 Task: Look for space in Villarrobledo, Spain from 6th June, 2023 to 8th June, 2023 for 2 adults in price range Rs.7000 to Rs.12000. Place can be private room with 1  bedroom having 2 beds and 1 bathroom. Property type can be house, flat, guest house. Amenities needed are: wifi. Booking option can be shelf check-in. Required host language is English.
Action: Mouse moved to (282, 149)
Screenshot: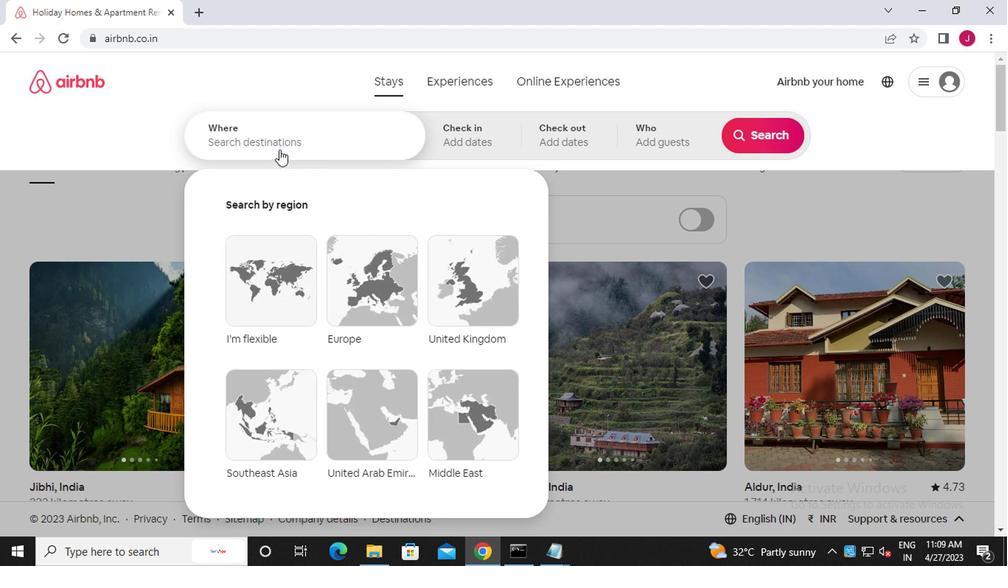 
Action: Mouse pressed left at (282, 149)
Screenshot: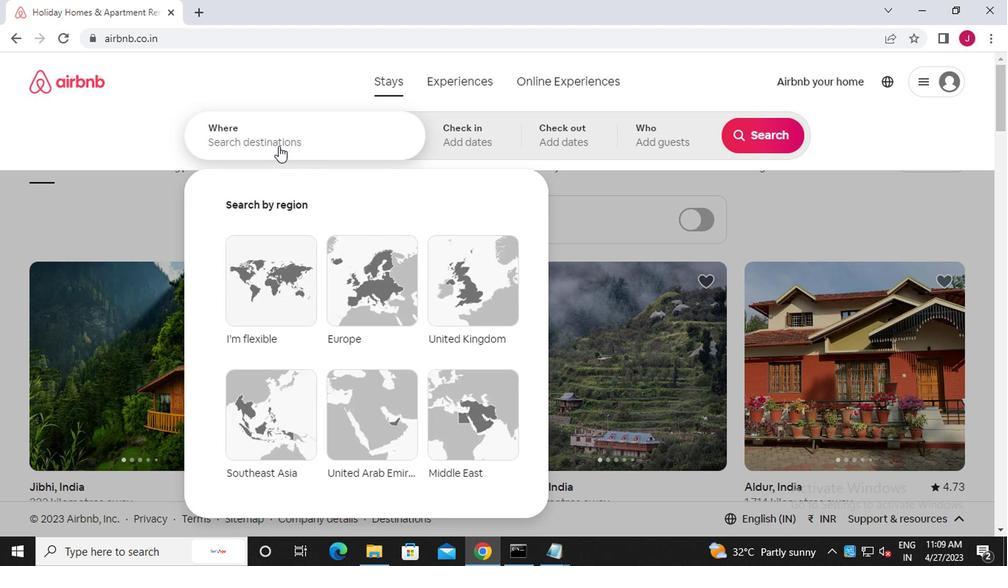 
Action: Key pressed v<Key.caps_lock>illarrobledo,<Key.caps_lock>s<Key.caps_lock>pain
Screenshot: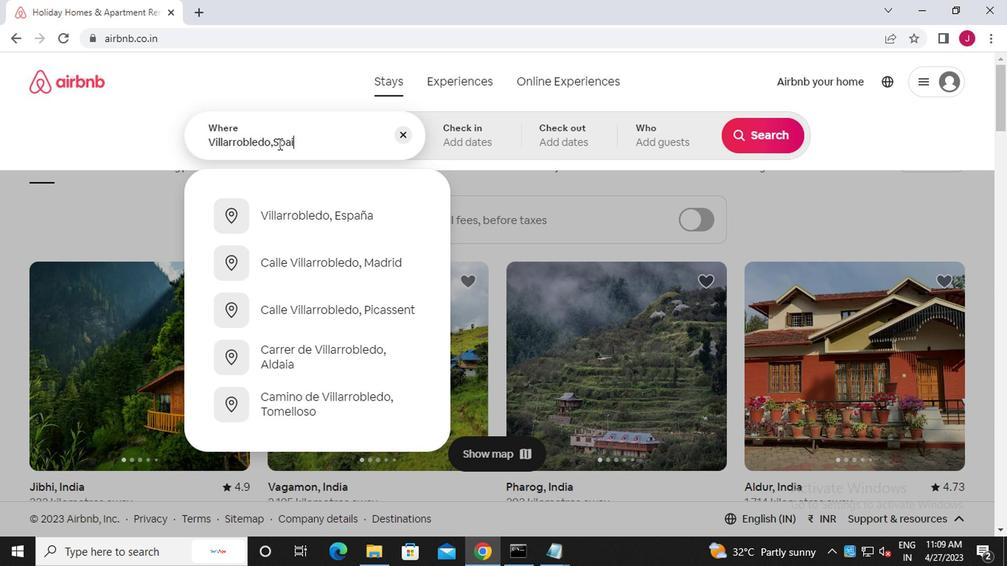
Action: Mouse moved to (489, 143)
Screenshot: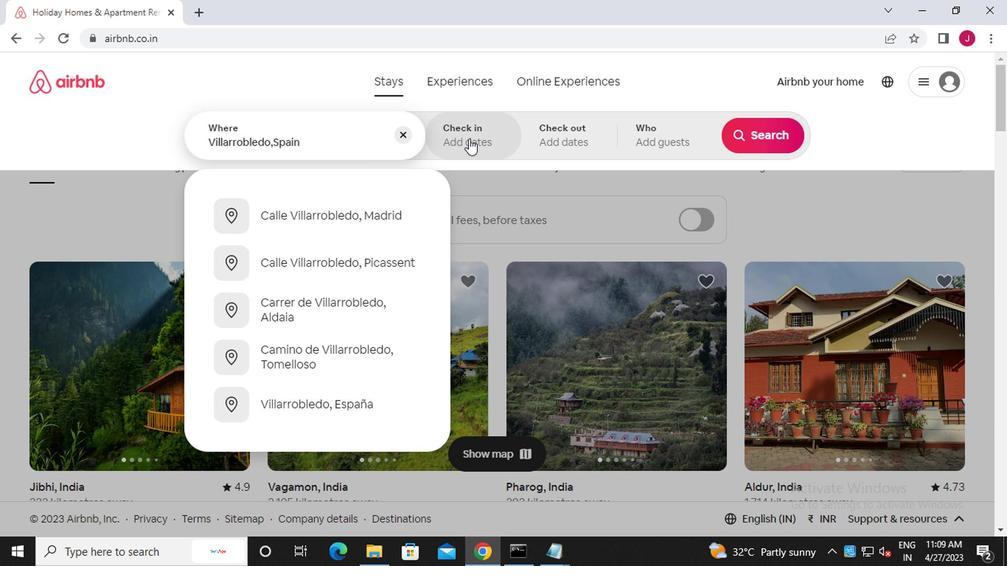 
Action: Mouse pressed left at (489, 143)
Screenshot: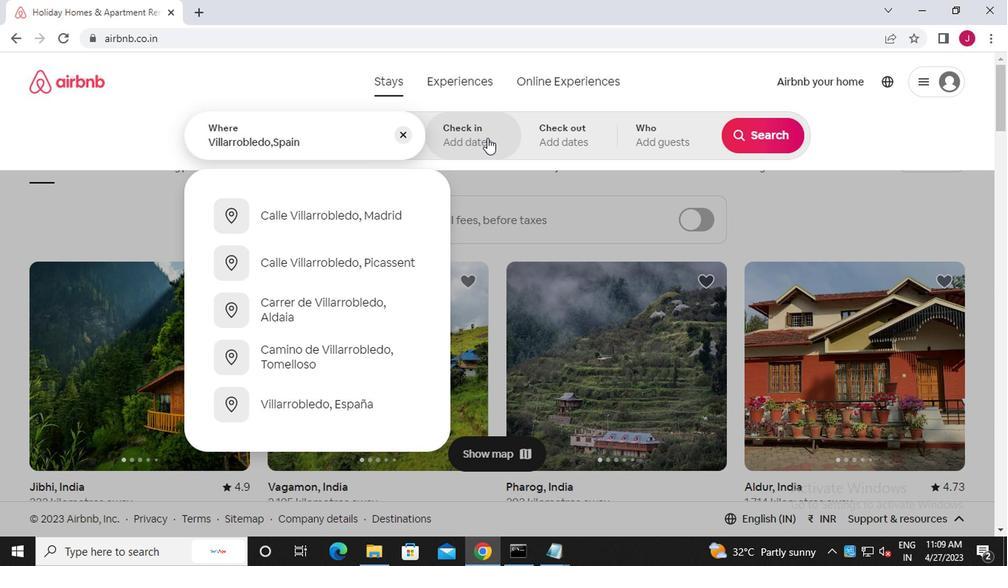 
Action: Mouse moved to (747, 260)
Screenshot: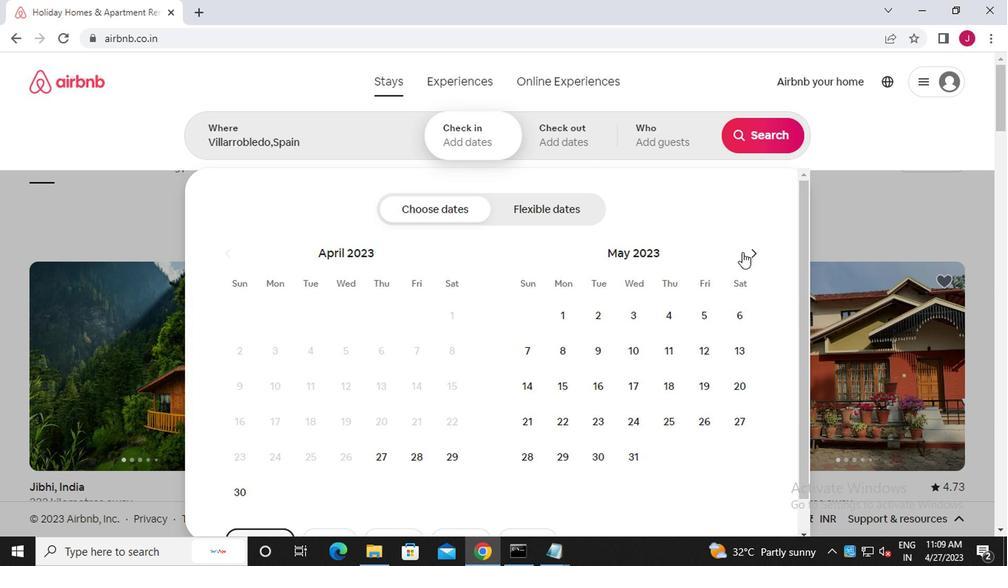 
Action: Mouse pressed left at (747, 260)
Screenshot: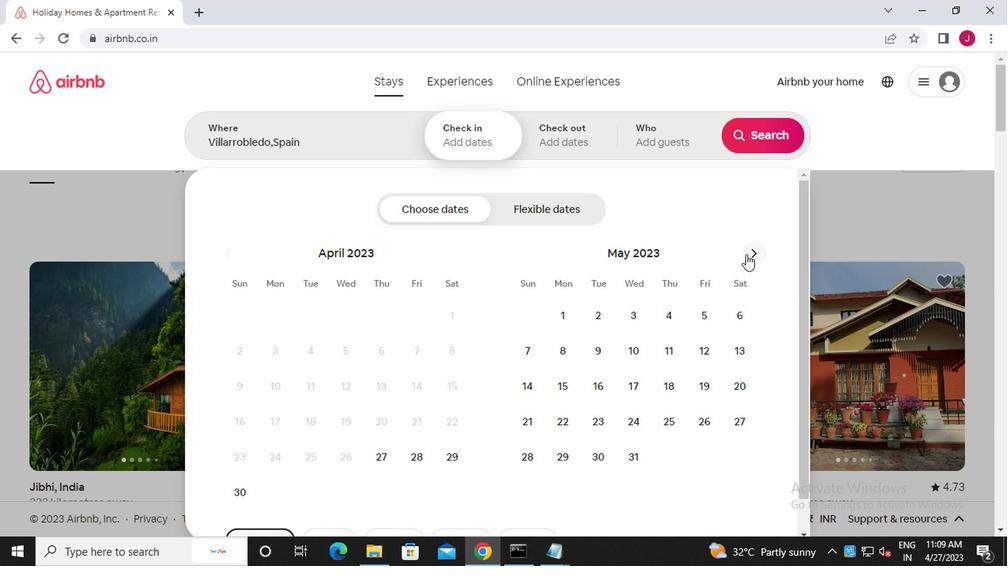 
Action: Mouse moved to (597, 359)
Screenshot: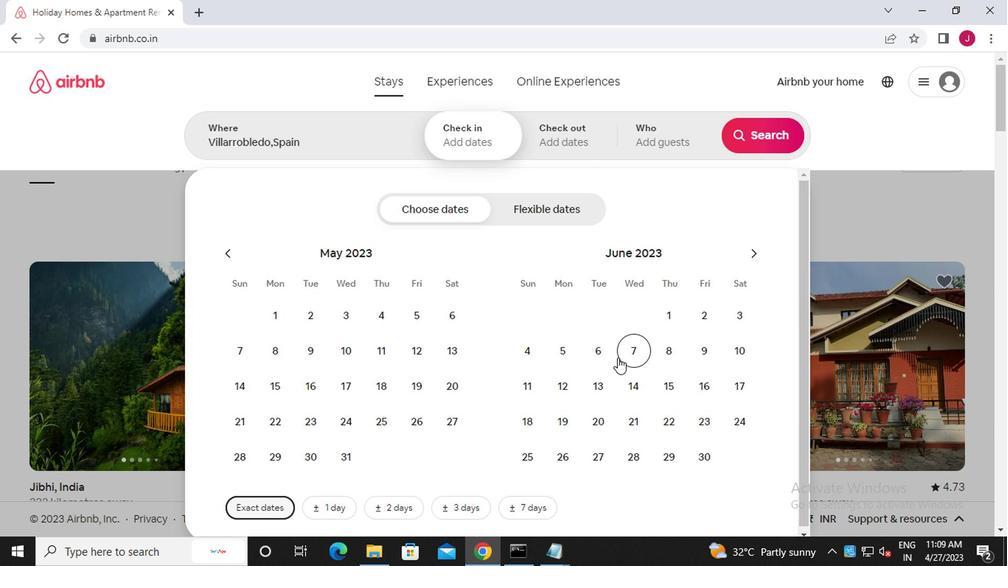 
Action: Mouse pressed left at (597, 359)
Screenshot: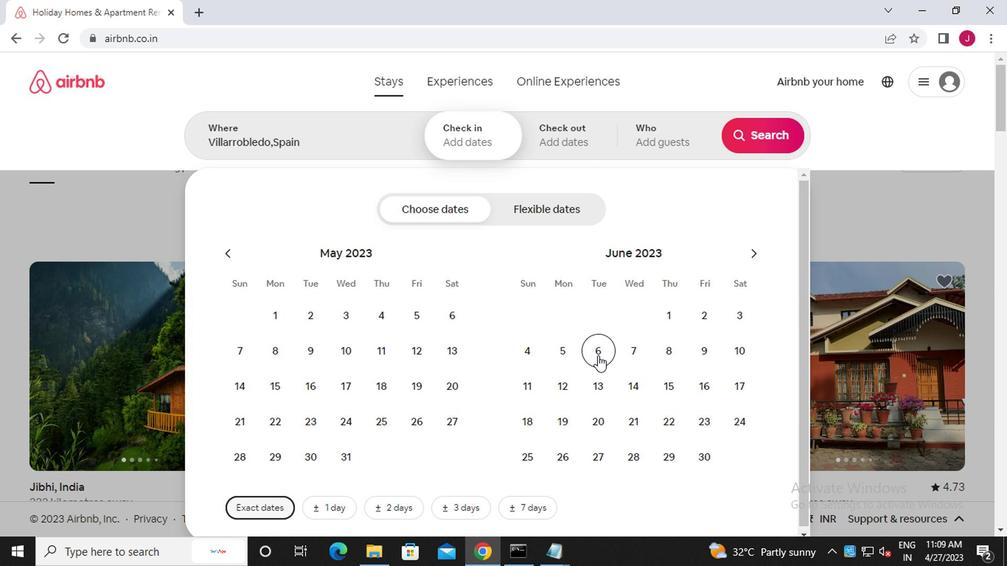 
Action: Mouse moved to (656, 356)
Screenshot: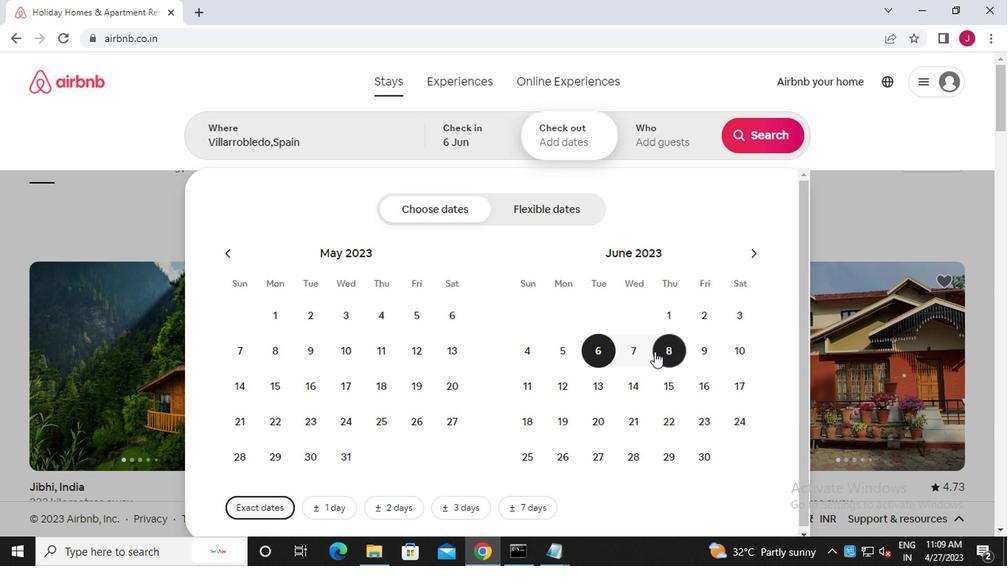 
Action: Mouse pressed left at (656, 356)
Screenshot: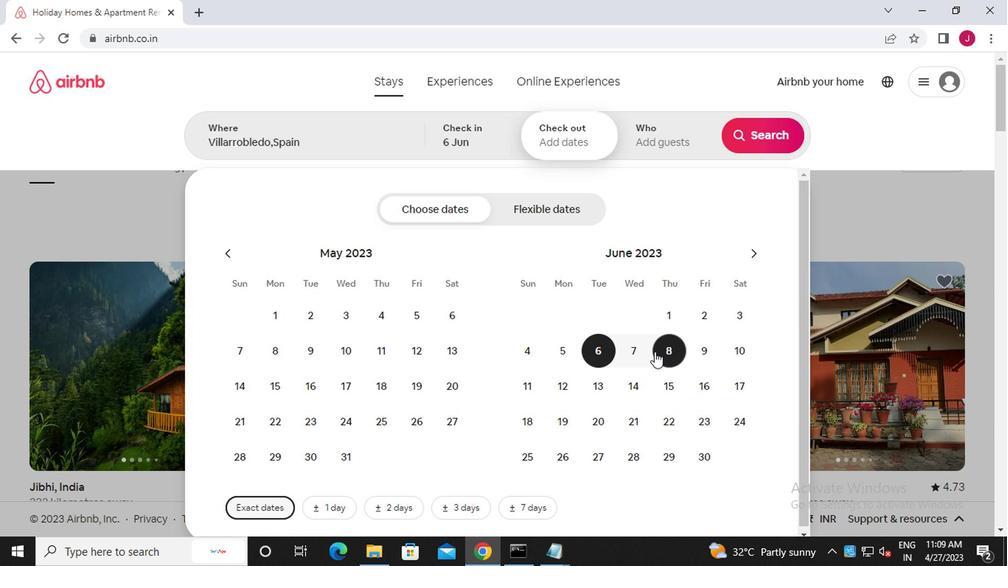
Action: Mouse moved to (666, 139)
Screenshot: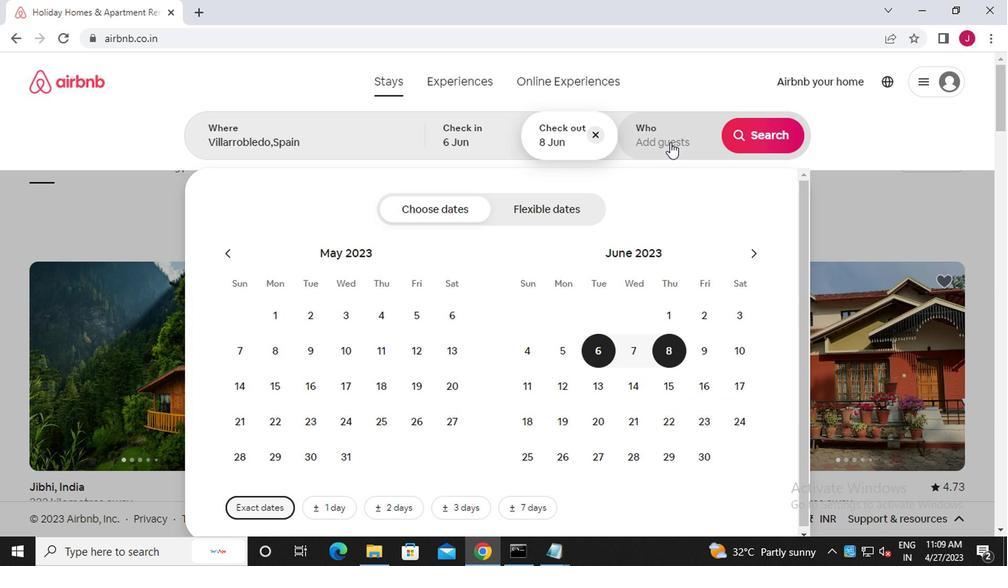 
Action: Mouse pressed left at (666, 139)
Screenshot: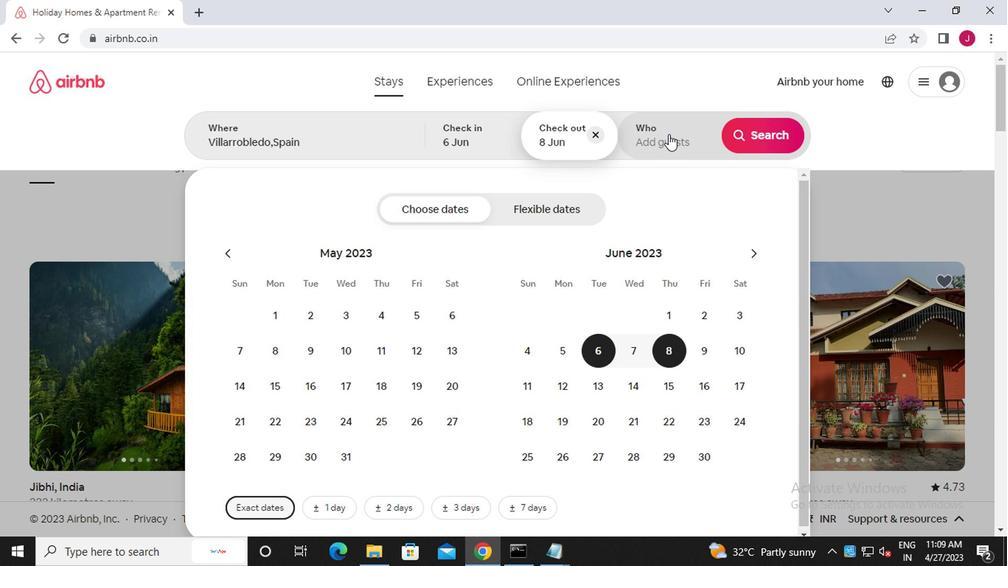 
Action: Mouse moved to (763, 217)
Screenshot: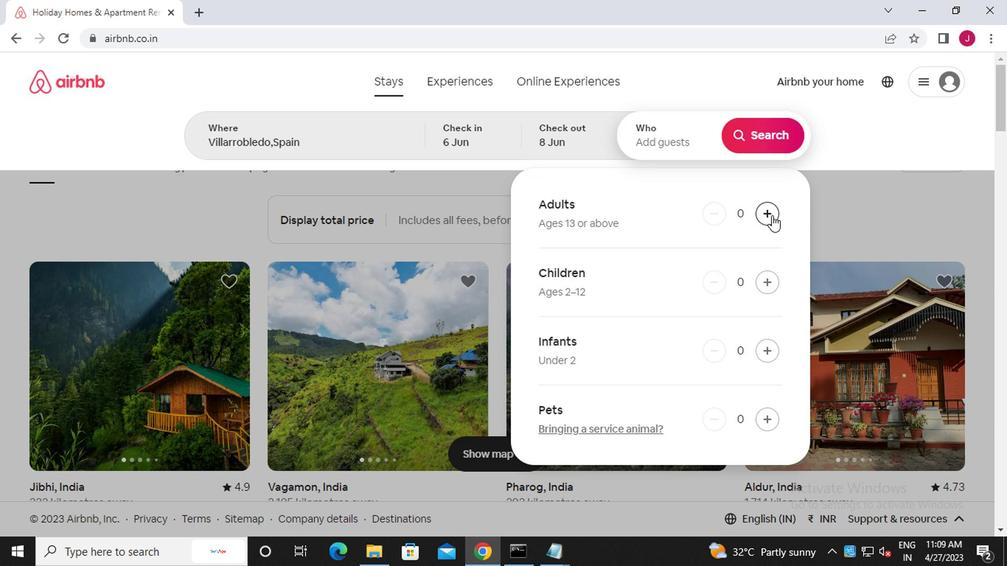 
Action: Mouse pressed left at (763, 217)
Screenshot: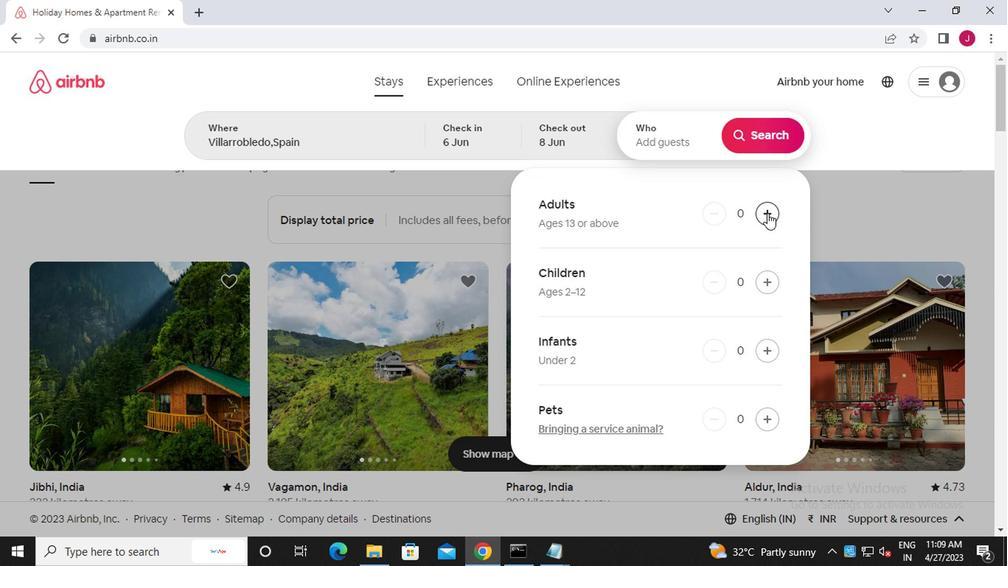 
Action: Mouse pressed left at (763, 217)
Screenshot: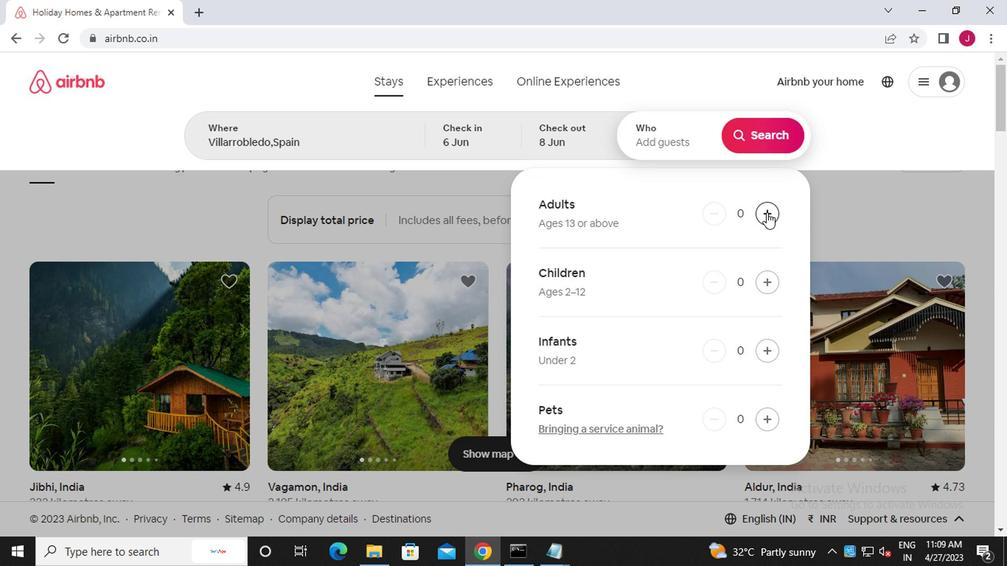 
Action: Mouse moved to (775, 140)
Screenshot: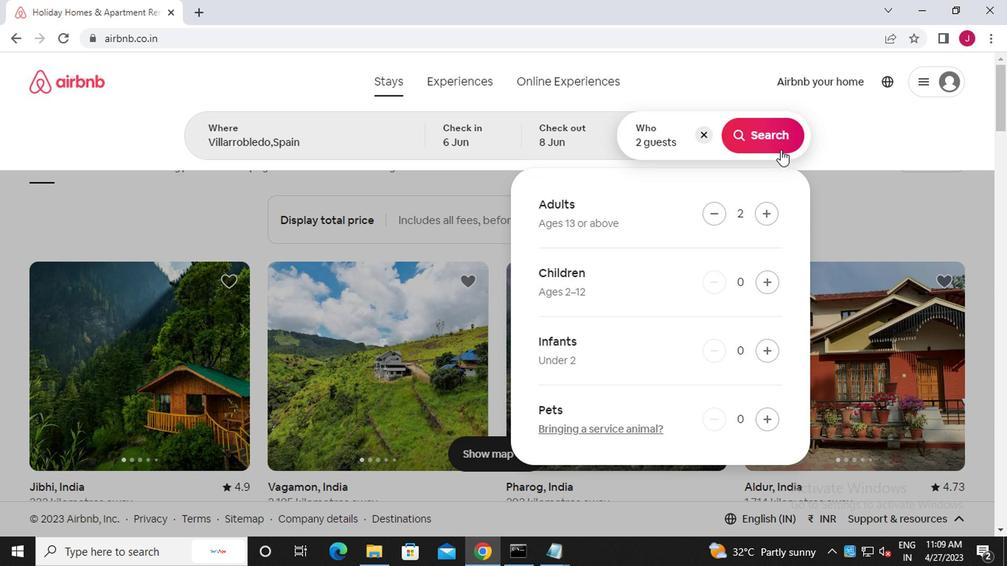 
Action: Mouse pressed left at (775, 140)
Screenshot: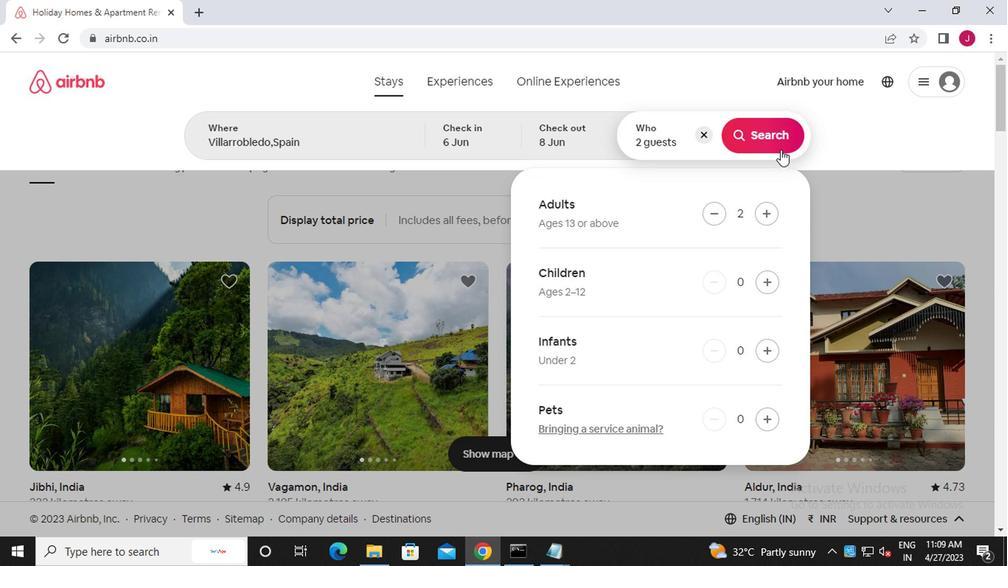 
Action: Mouse moved to (959, 150)
Screenshot: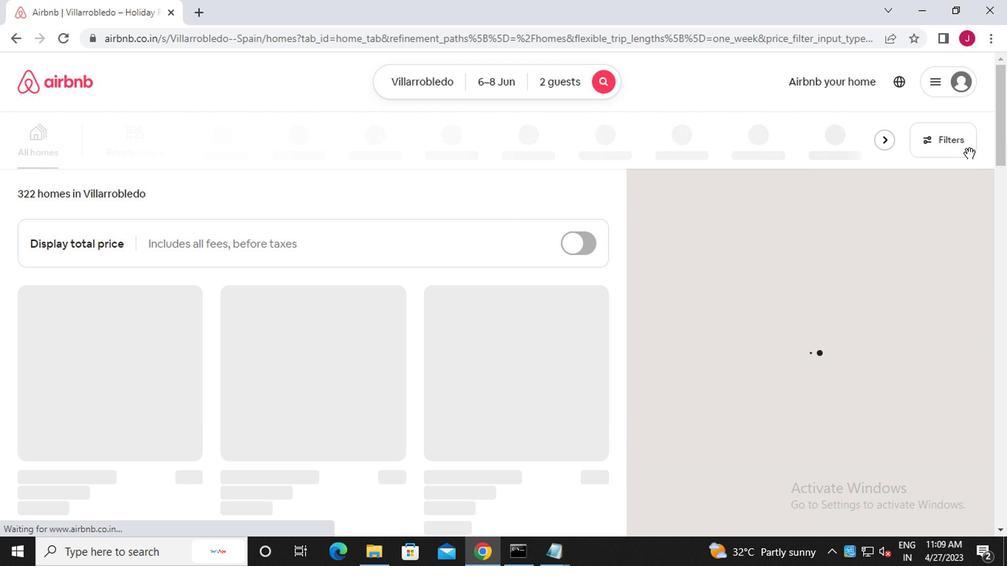
Action: Mouse pressed left at (959, 150)
Screenshot: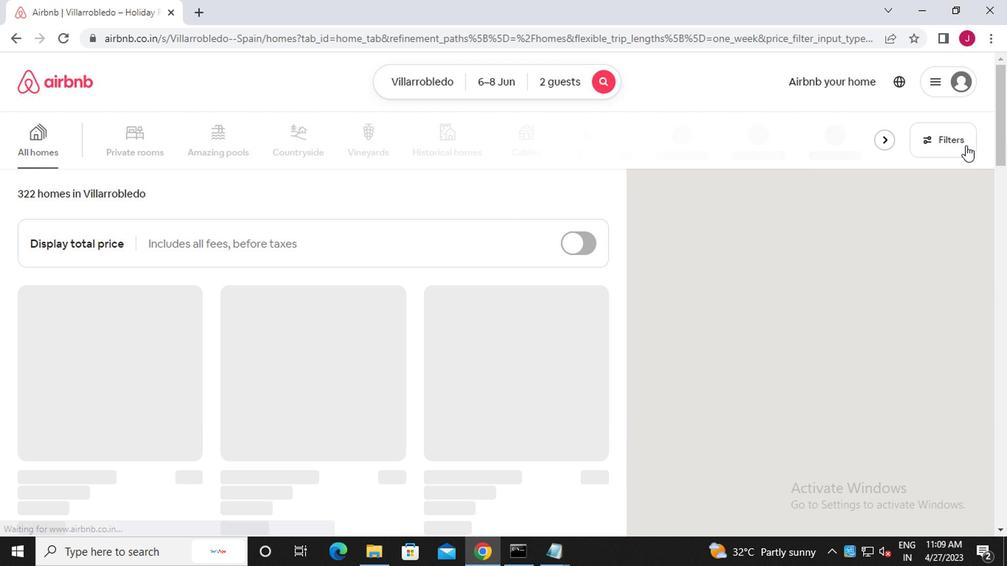 
Action: Mouse moved to (335, 330)
Screenshot: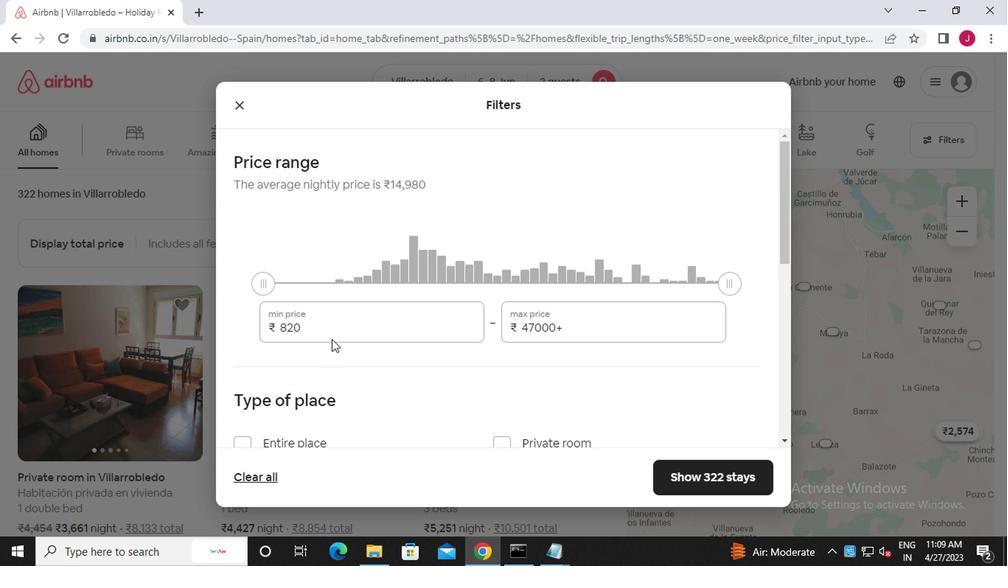 
Action: Mouse pressed left at (335, 330)
Screenshot: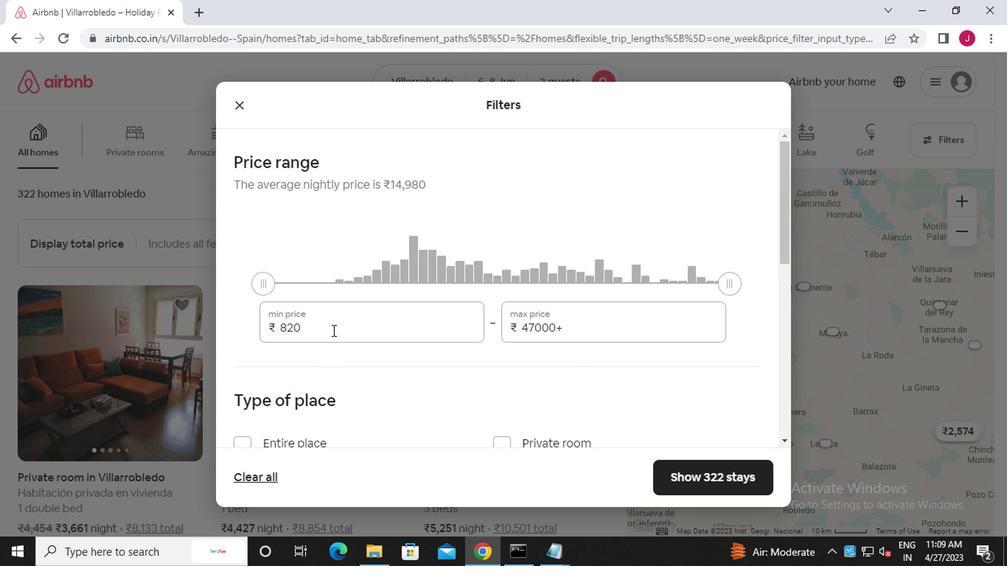 
Action: Mouse moved to (334, 330)
Screenshot: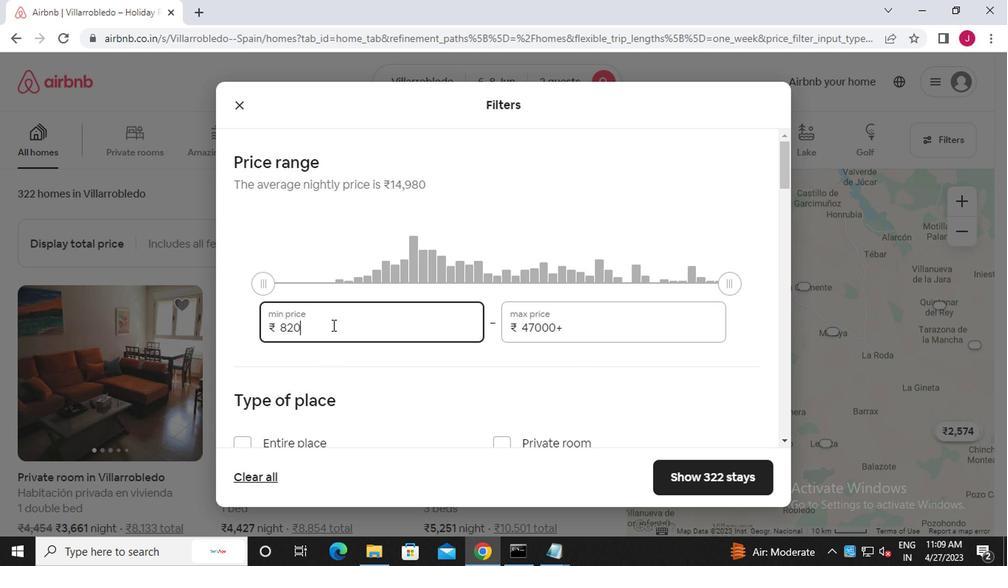 
Action: Key pressed <Key.backspace><Key.backspace><Key.backspace><<103>><<96>><<96>><<96>>
Screenshot: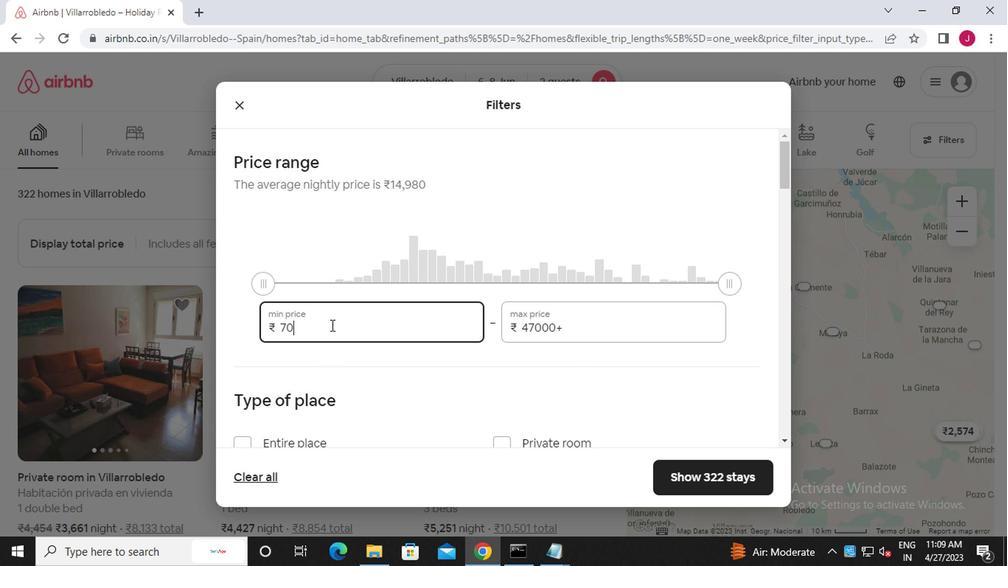 
Action: Mouse moved to (654, 323)
Screenshot: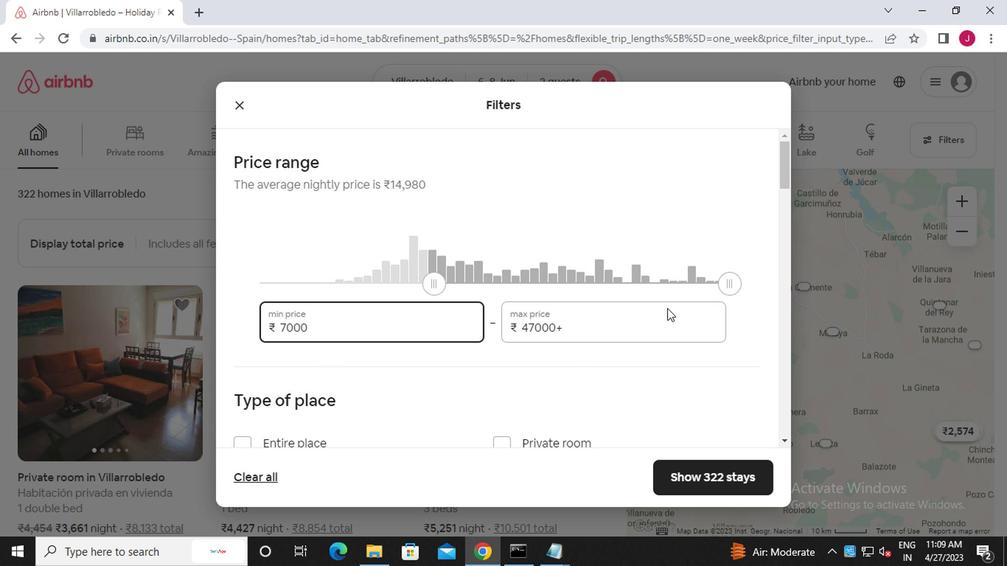 
Action: Mouse pressed left at (654, 323)
Screenshot: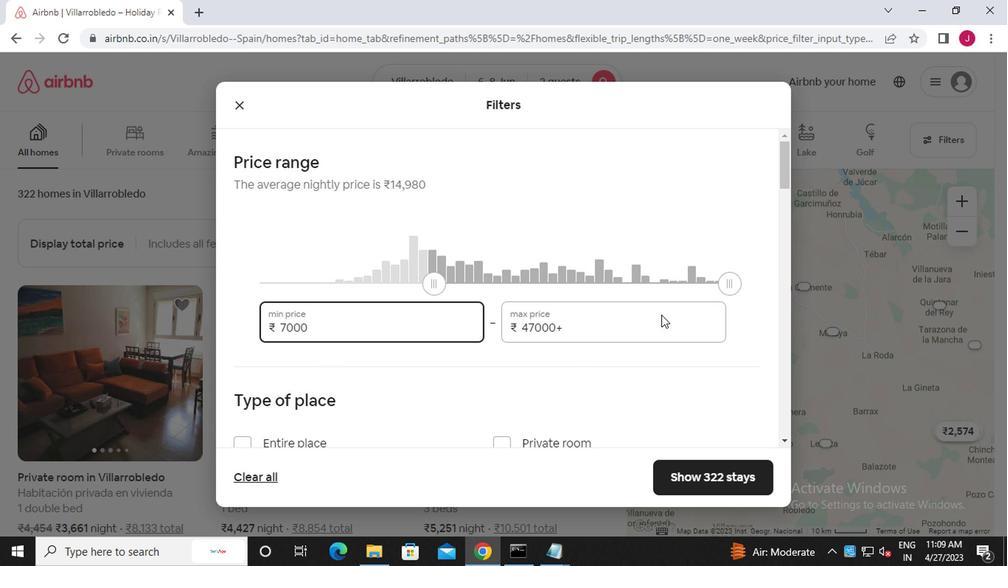 
Action: Mouse moved to (654, 323)
Screenshot: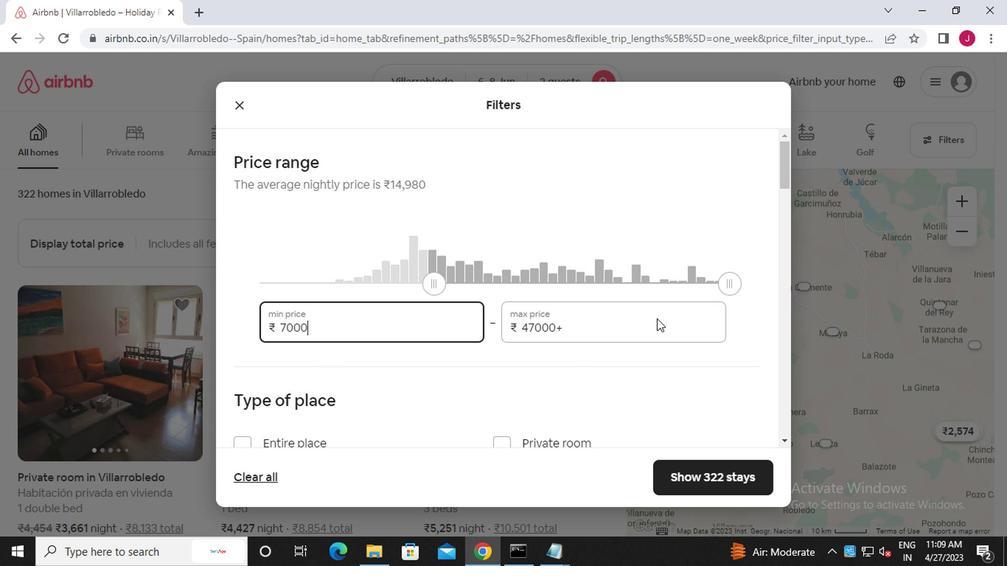 
Action: Key pressed <Key.backspace><Key.backspace><Key.backspace><Key.backspace><Key.backspace><Key.backspace><Key.backspace><Key.backspace><Key.backspace><Key.backspace><Key.backspace><<97>><<98>><<96>><<96>><<96>>
Screenshot: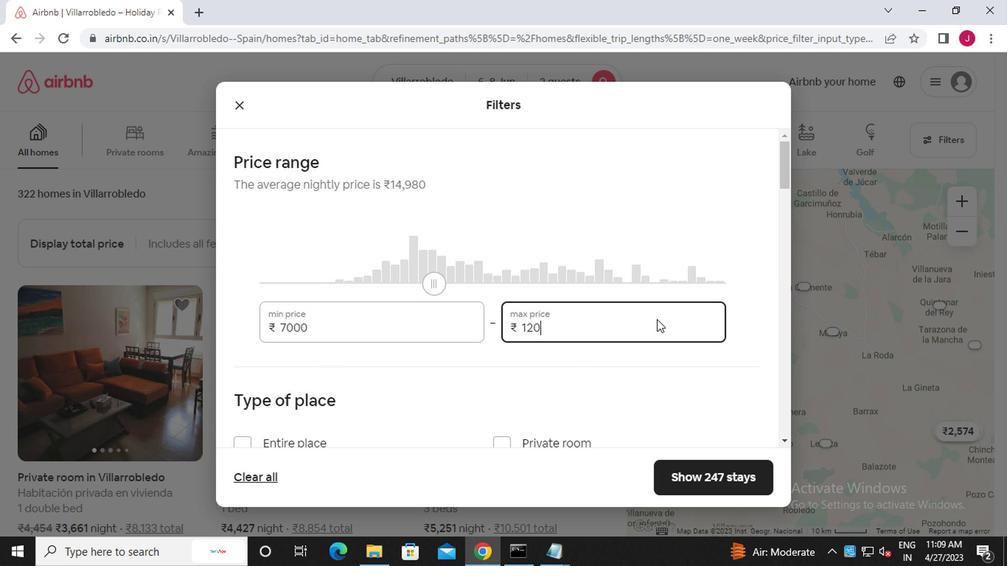
Action: Mouse scrolled (654, 323) with delta (0, 0)
Screenshot: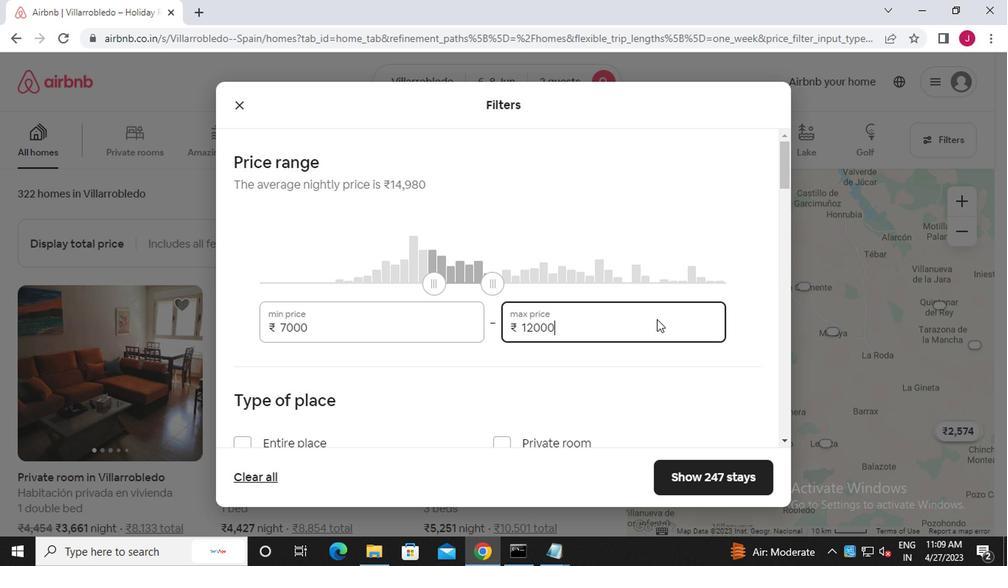 
Action: Mouse scrolled (654, 323) with delta (0, 0)
Screenshot: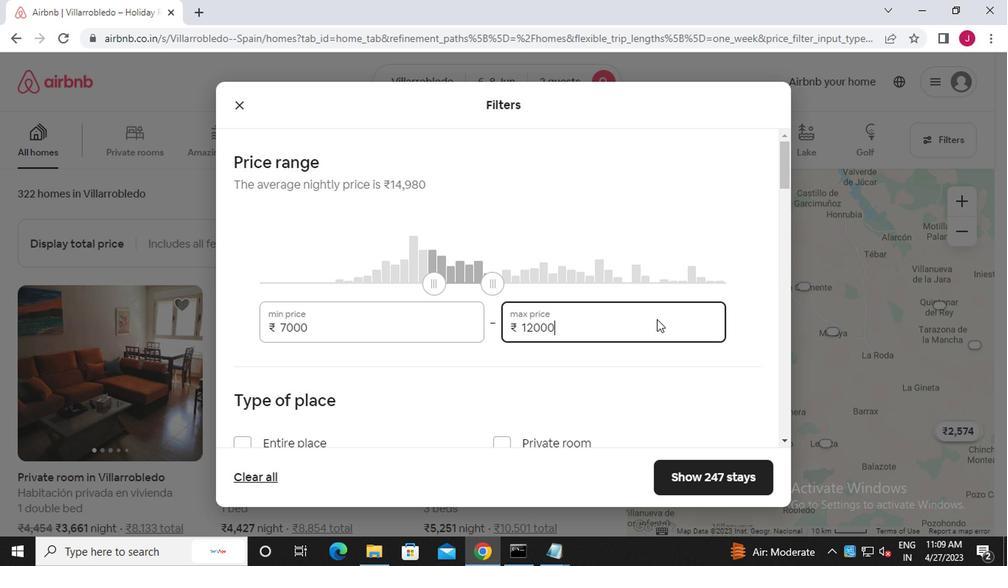 
Action: Mouse scrolled (654, 323) with delta (0, 0)
Screenshot: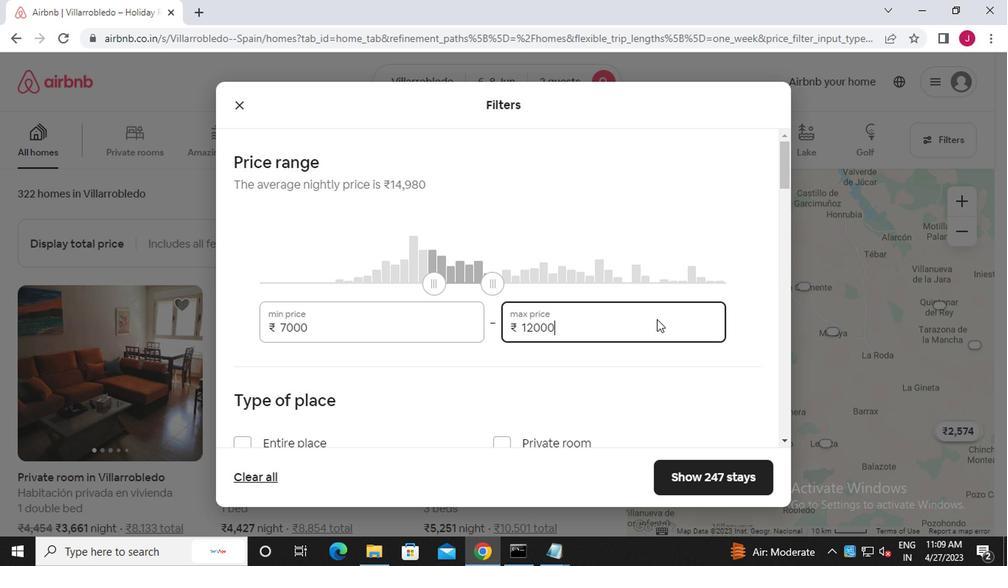 
Action: Mouse moved to (507, 228)
Screenshot: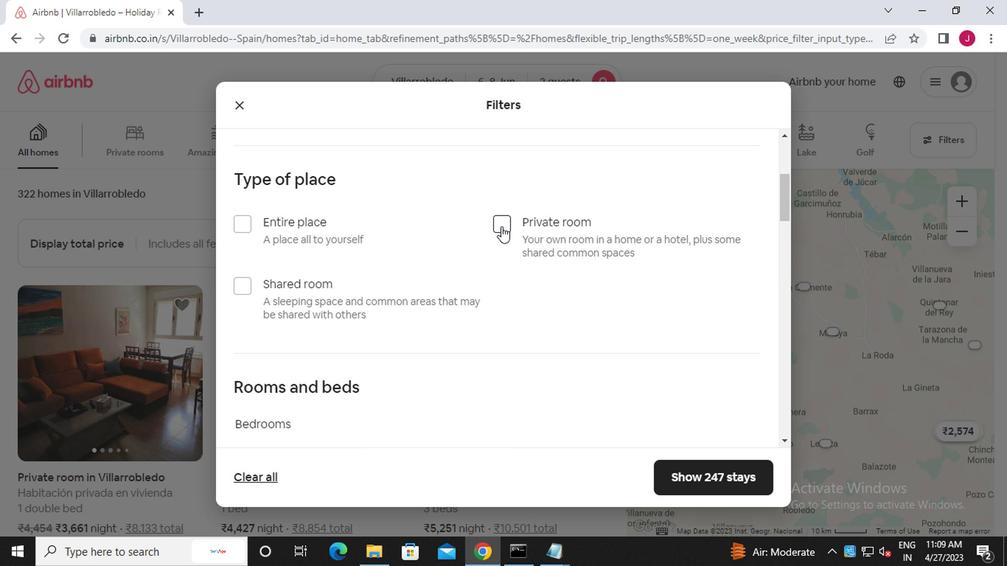 
Action: Mouse pressed left at (507, 228)
Screenshot: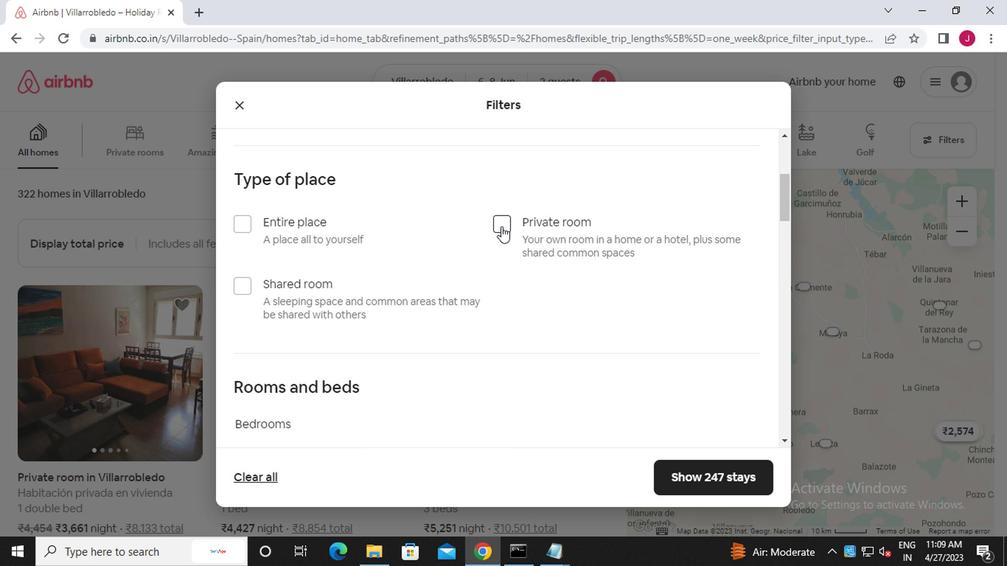 
Action: Mouse moved to (438, 274)
Screenshot: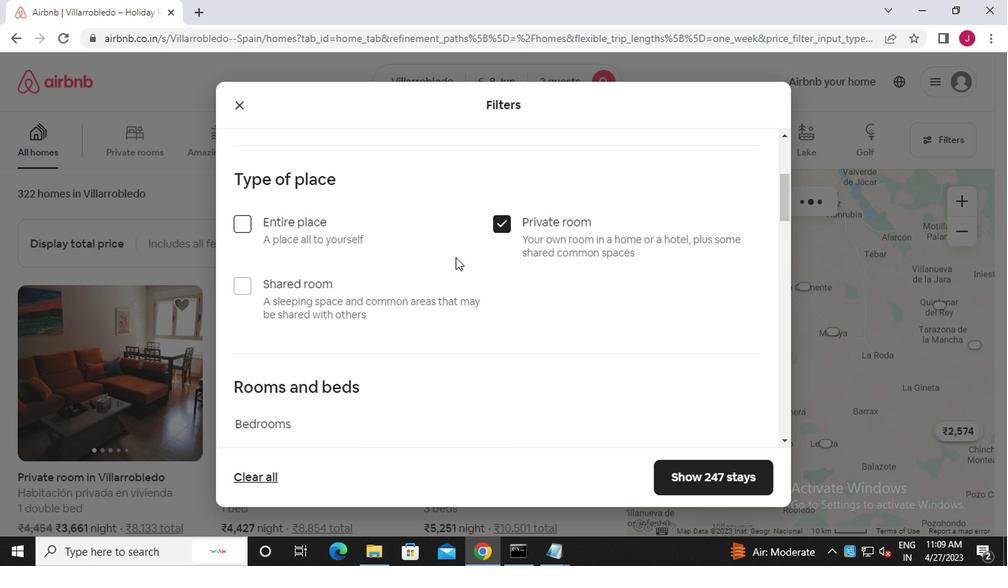 
Action: Mouse scrolled (438, 273) with delta (0, -1)
Screenshot: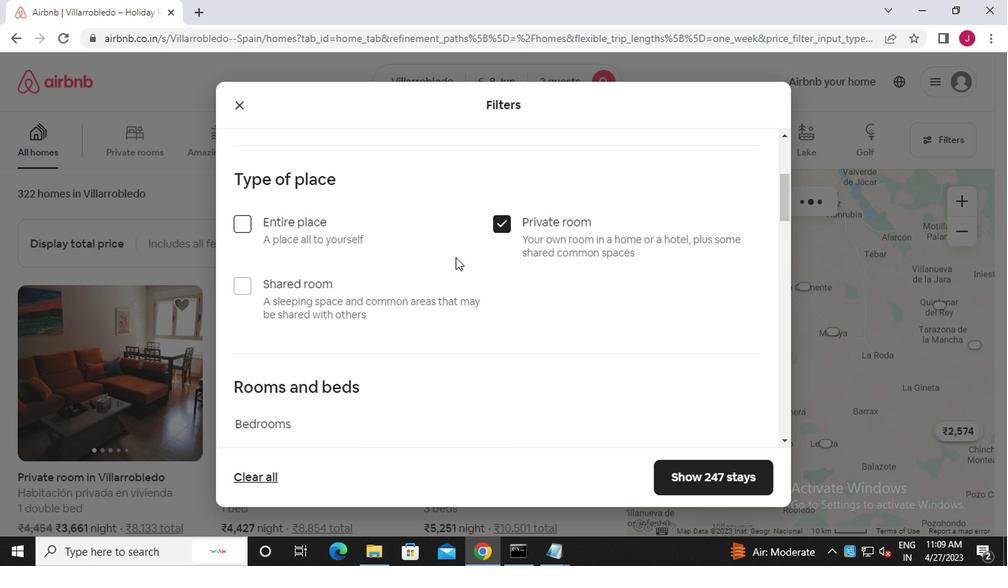 
Action: Mouse scrolled (438, 273) with delta (0, -1)
Screenshot: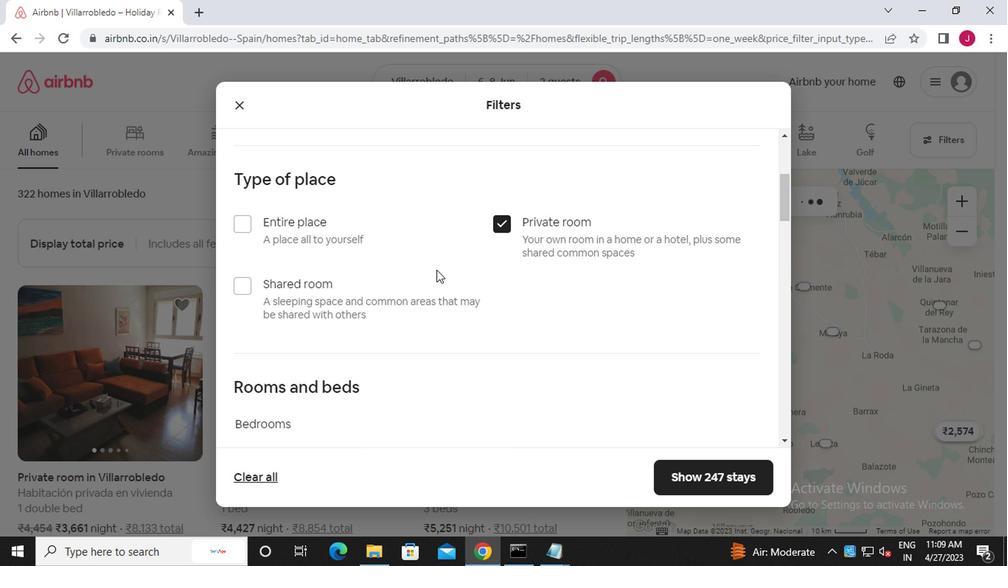 
Action: Mouse scrolled (438, 273) with delta (0, -1)
Screenshot: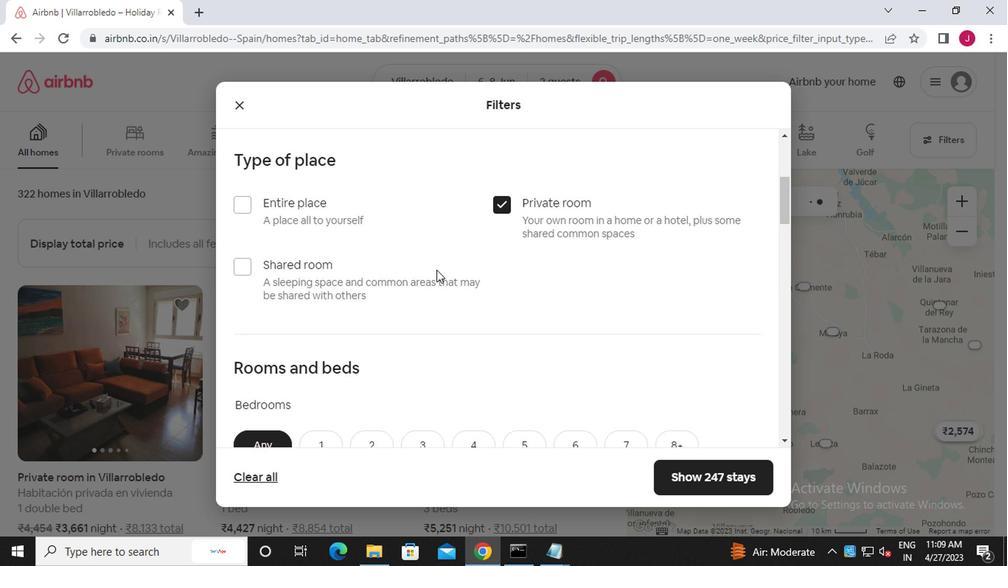 
Action: Mouse moved to (338, 250)
Screenshot: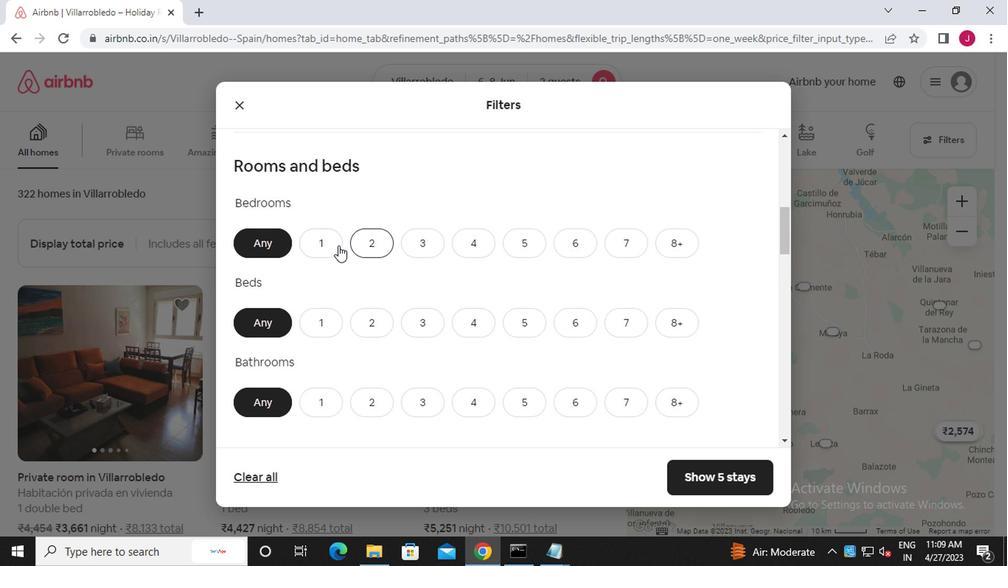 
Action: Mouse pressed left at (338, 250)
Screenshot: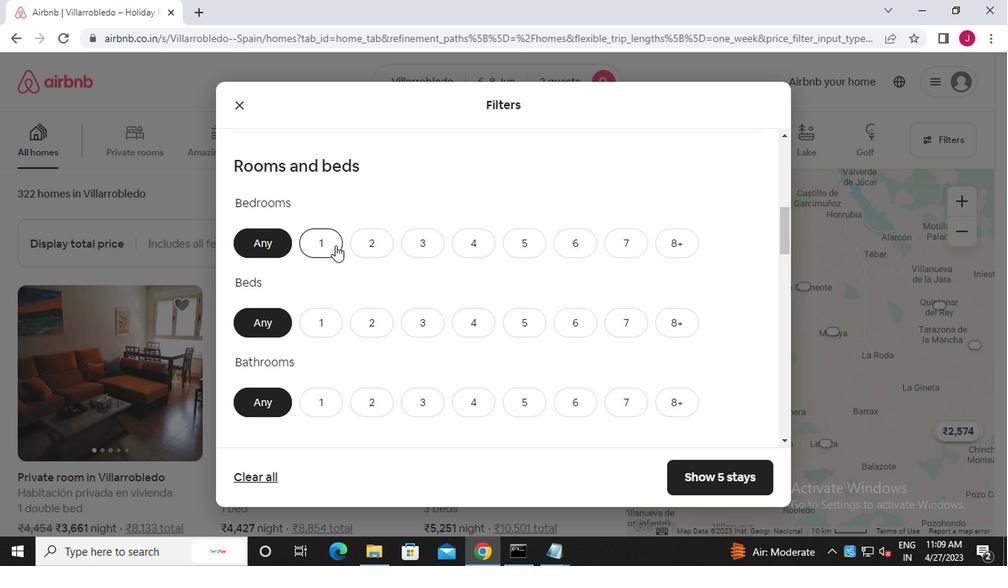 
Action: Mouse moved to (375, 335)
Screenshot: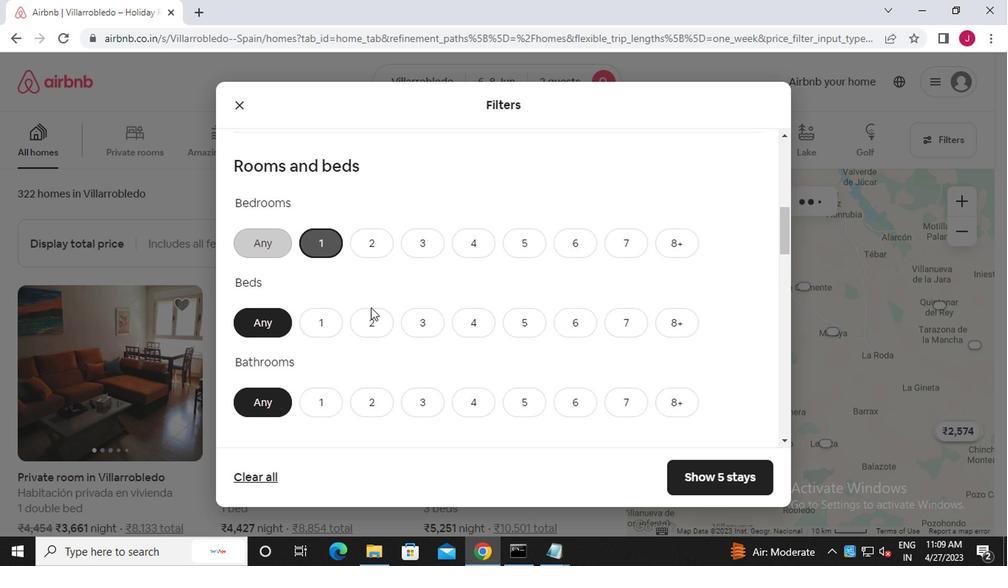 
Action: Mouse pressed left at (375, 335)
Screenshot: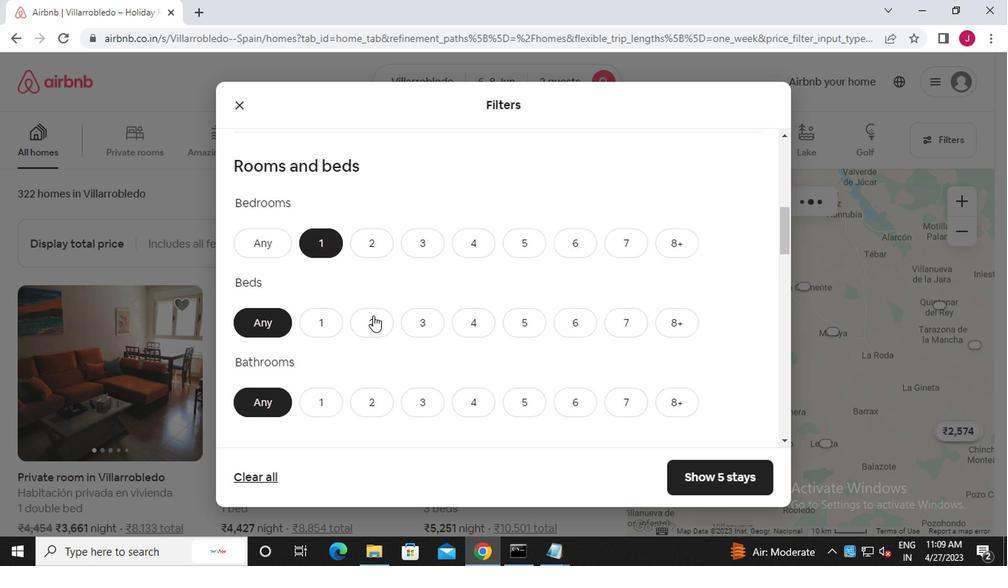 
Action: Mouse moved to (323, 408)
Screenshot: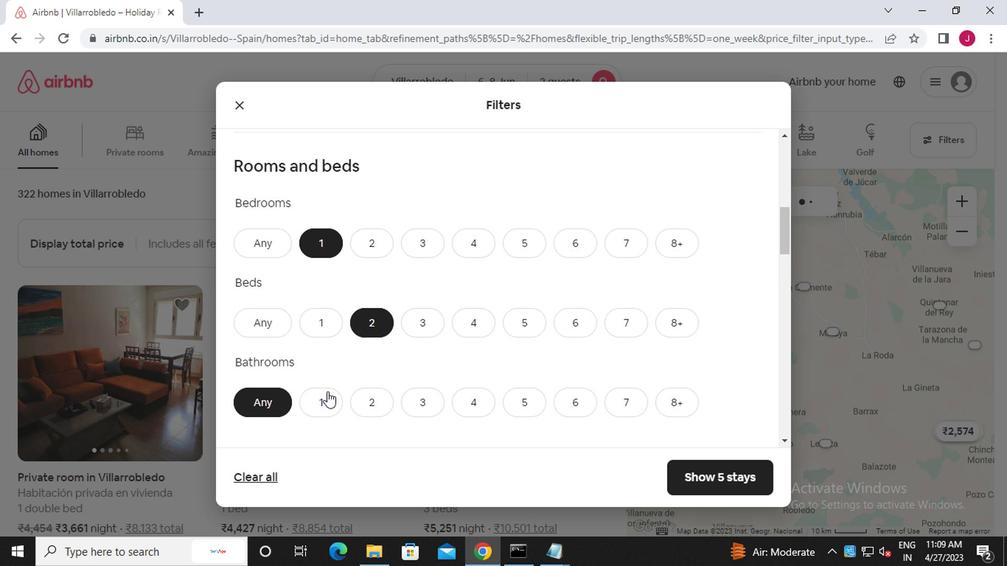 
Action: Mouse pressed left at (323, 408)
Screenshot: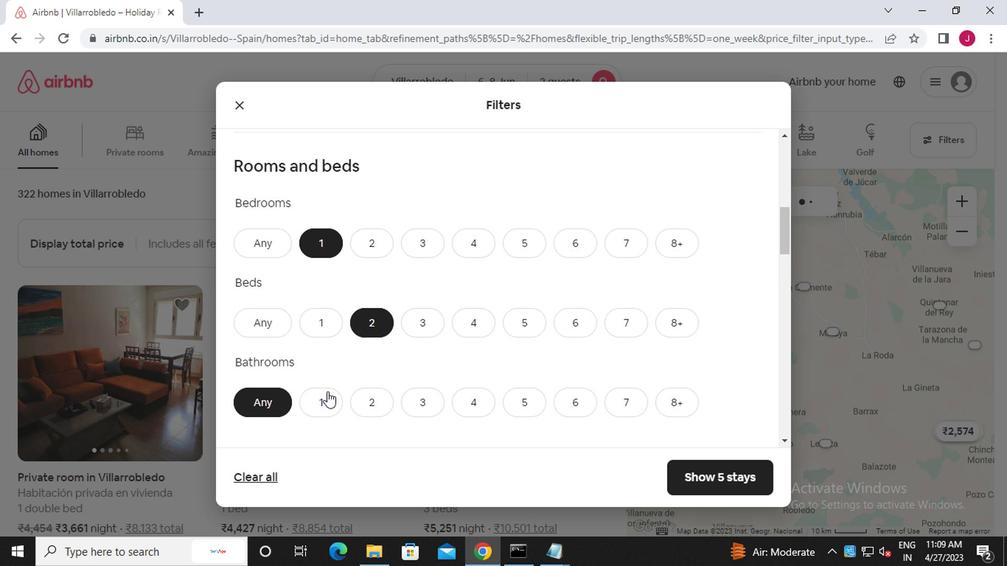 
Action: Mouse moved to (393, 389)
Screenshot: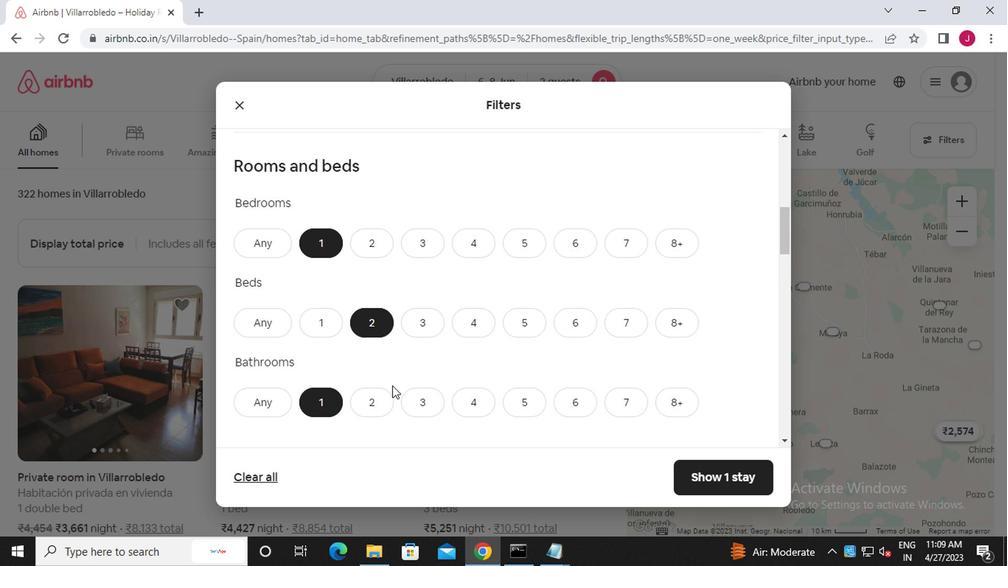 
Action: Mouse scrolled (393, 389) with delta (0, 0)
Screenshot: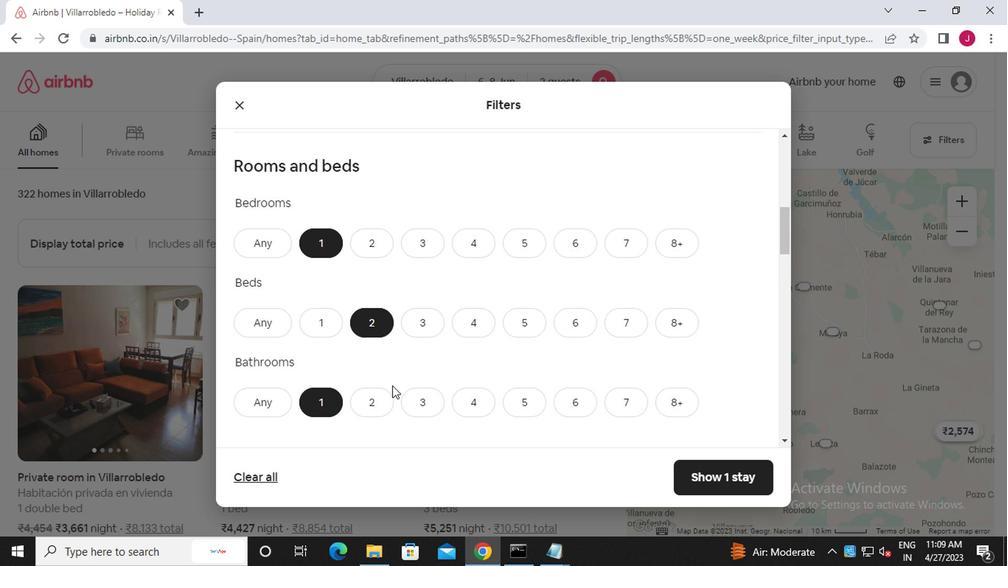 
Action: Mouse scrolled (393, 389) with delta (0, 0)
Screenshot: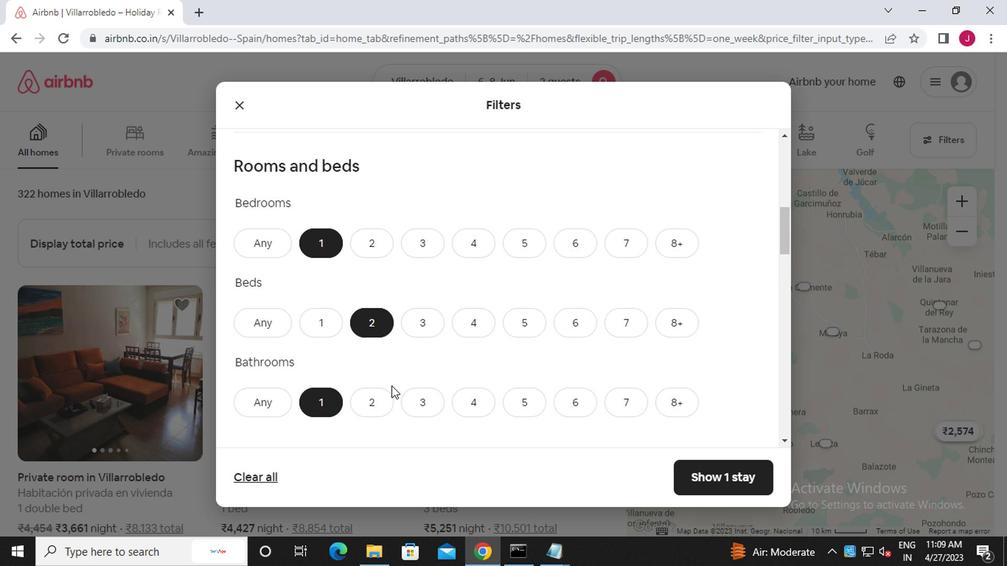 
Action: Mouse scrolled (393, 389) with delta (0, 0)
Screenshot: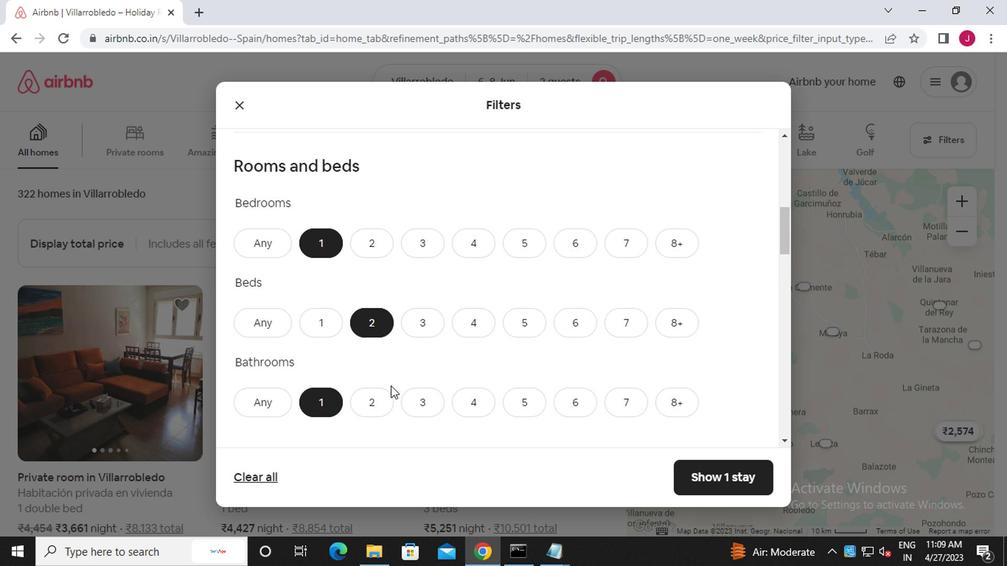 
Action: Mouse scrolled (393, 389) with delta (0, 0)
Screenshot: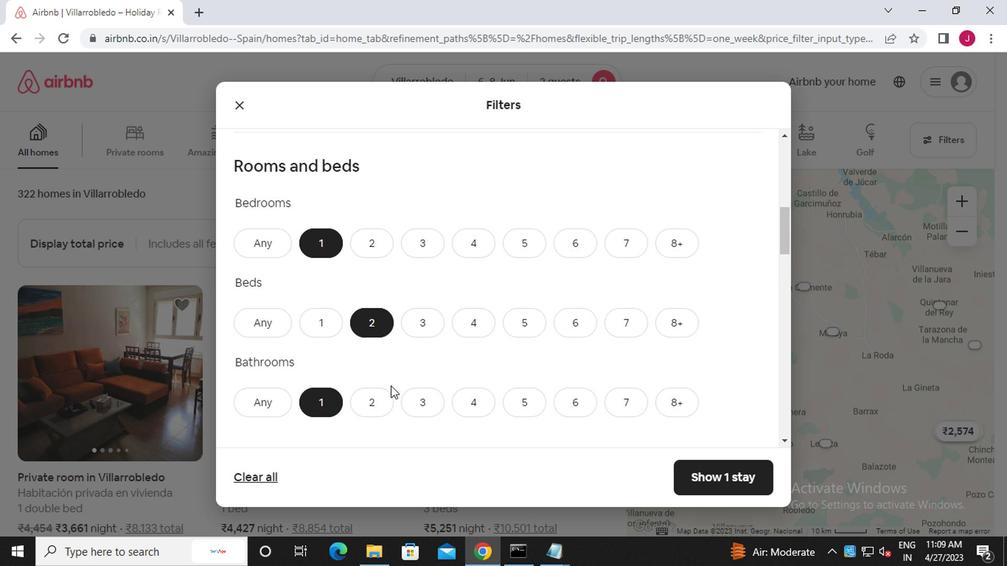 
Action: Mouse moved to (306, 264)
Screenshot: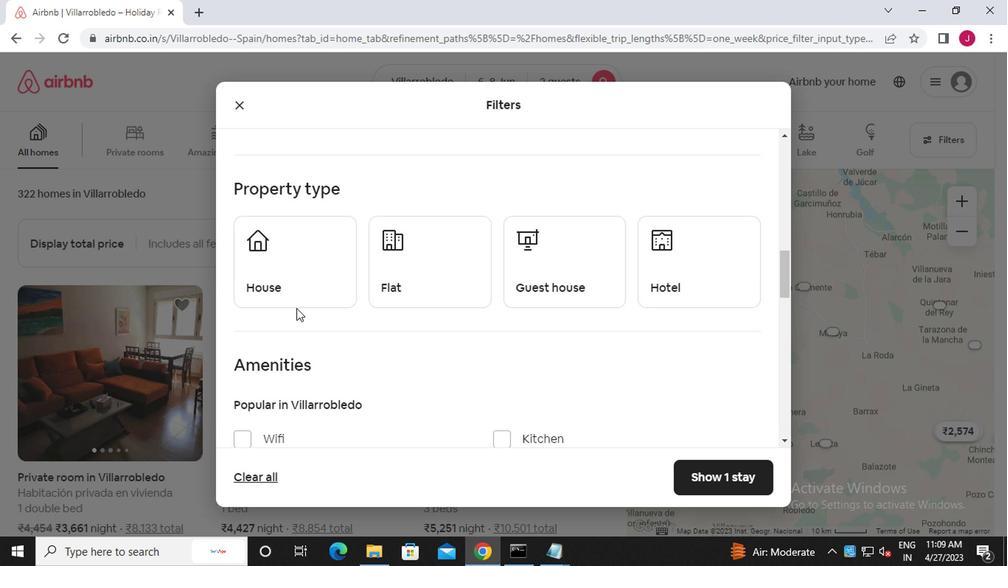 
Action: Mouse pressed left at (306, 264)
Screenshot: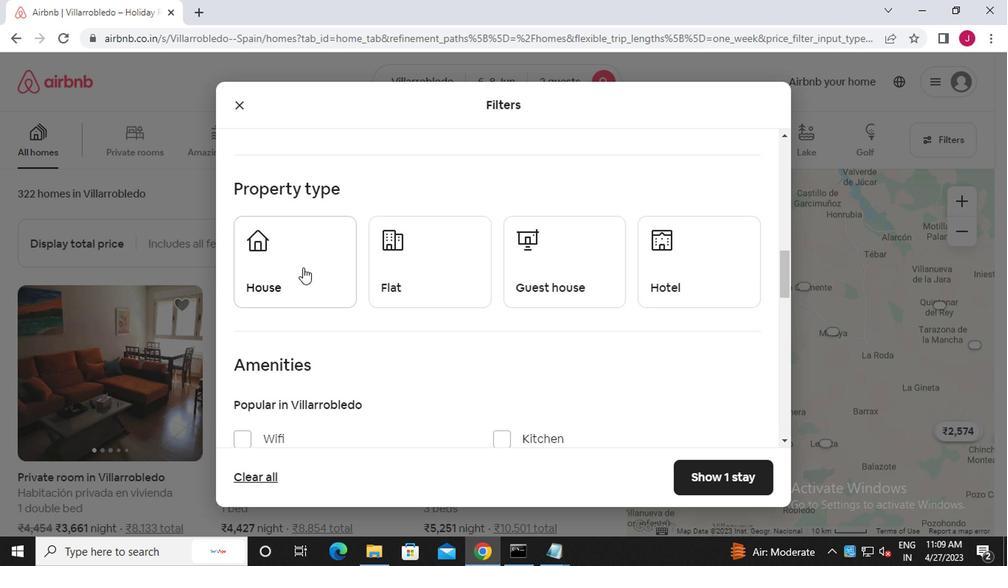 
Action: Mouse moved to (432, 284)
Screenshot: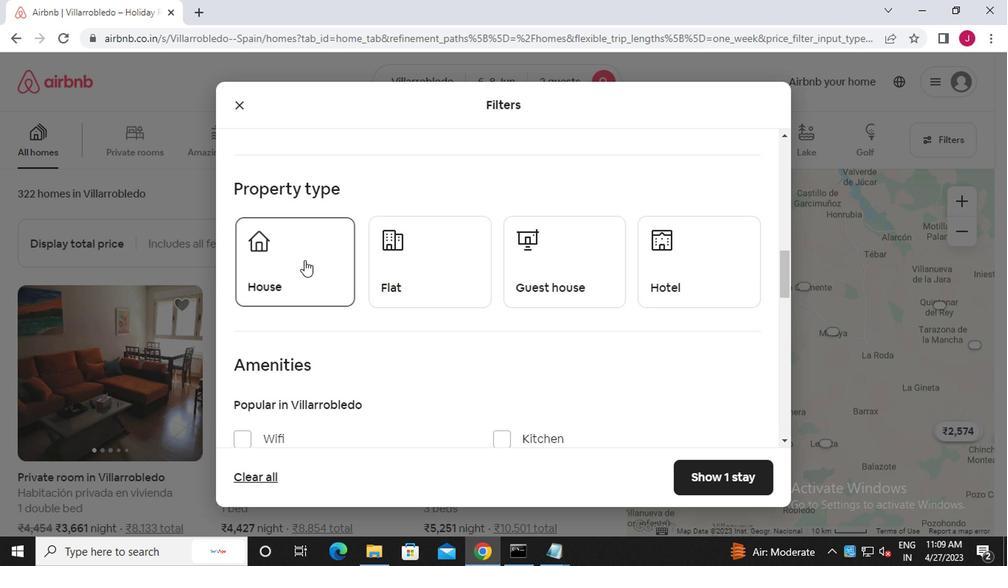 
Action: Mouse pressed left at (432, 284)
Screenshot: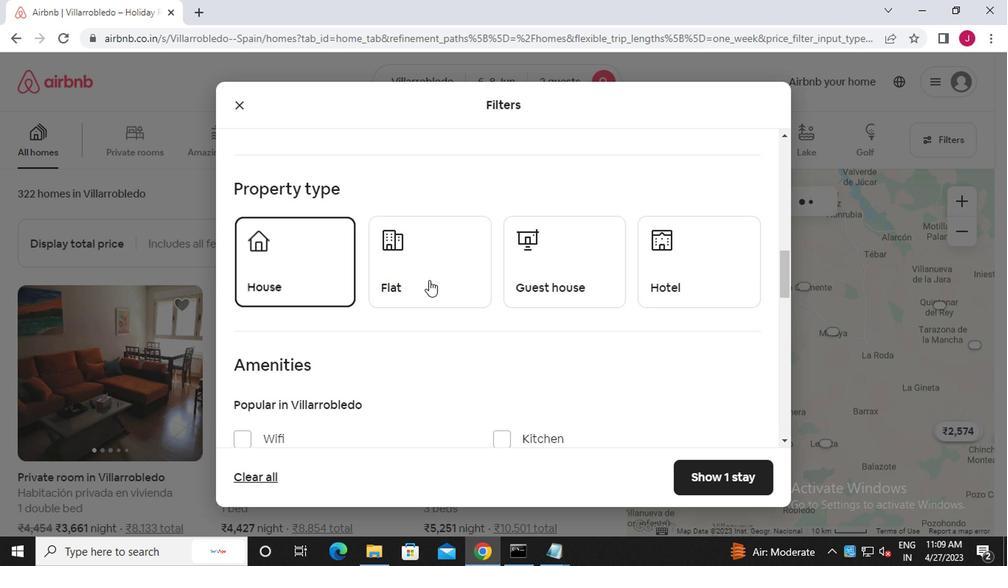 
Action: Mouse moved to (539, 288)
Screenshot: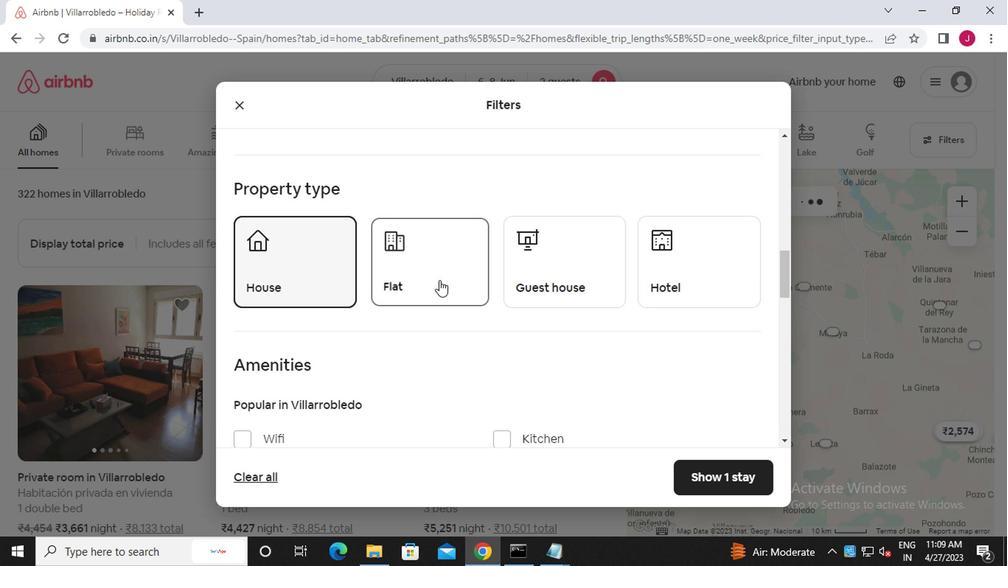 
Action: Mouse pressed left at (539, 288)
Screenshot: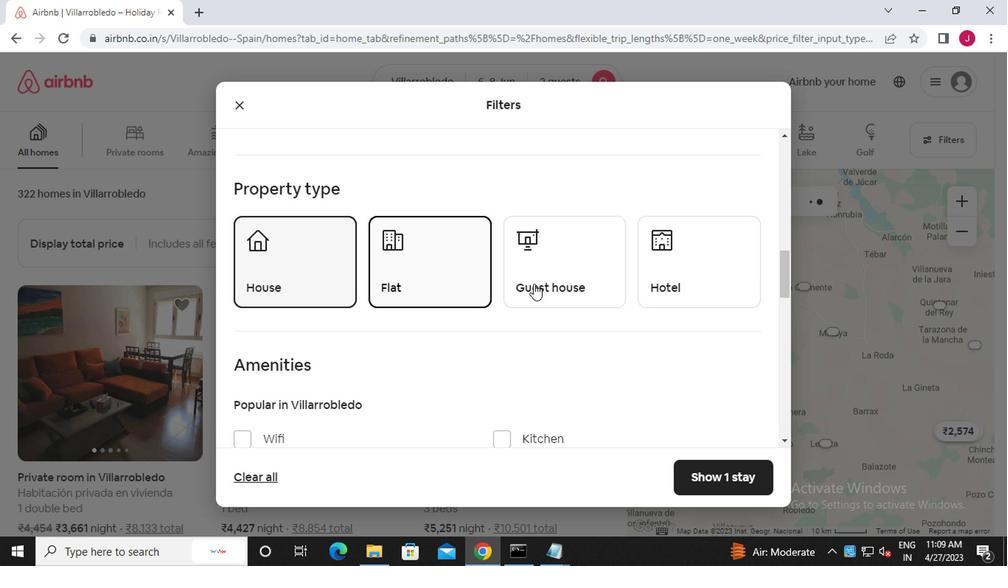 
Action: Mouse moved to (565, 292)
Screenshot: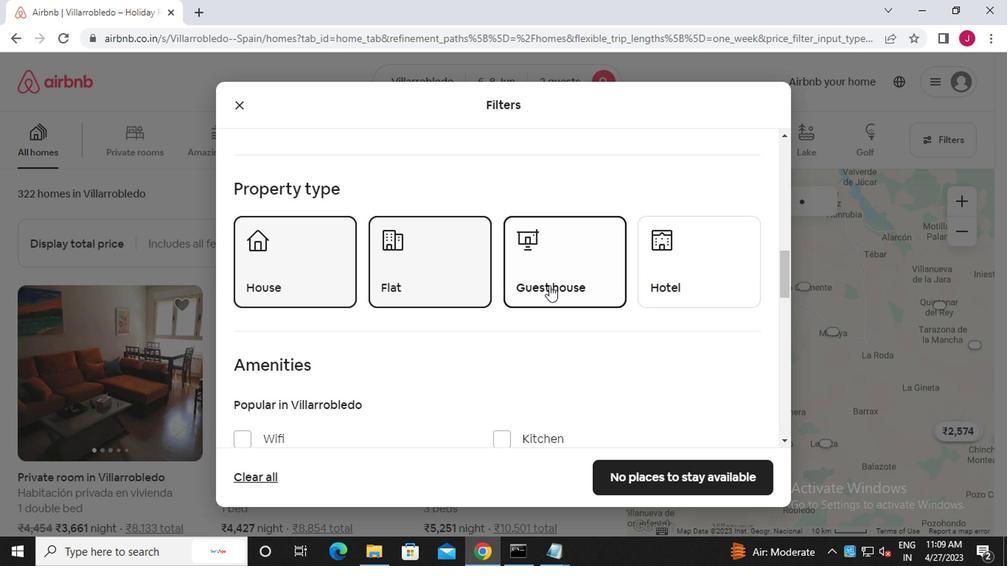
Action: Mouse scrolled (565, 291) with delta (0, 0)
Screenshot: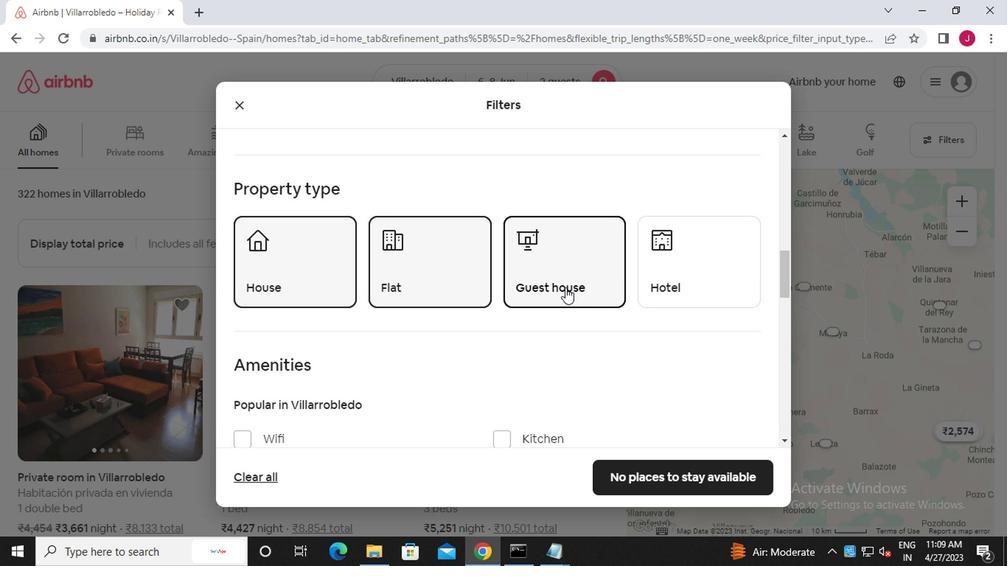 
Action: Mouse scrolled (565, 291) with delta (0, 0)
Screenshot: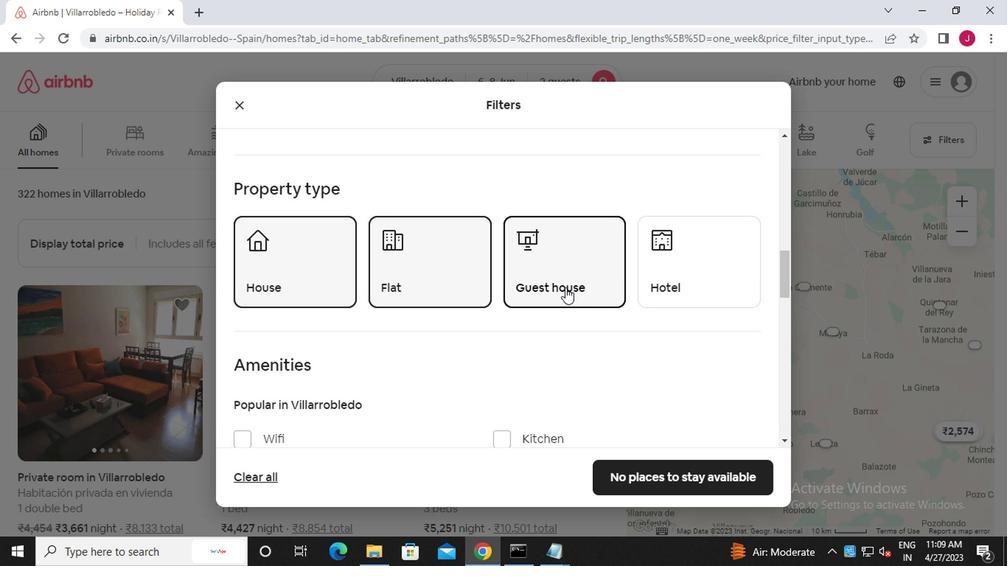
Action: Mouse moved to (565, 294)
Screenshot: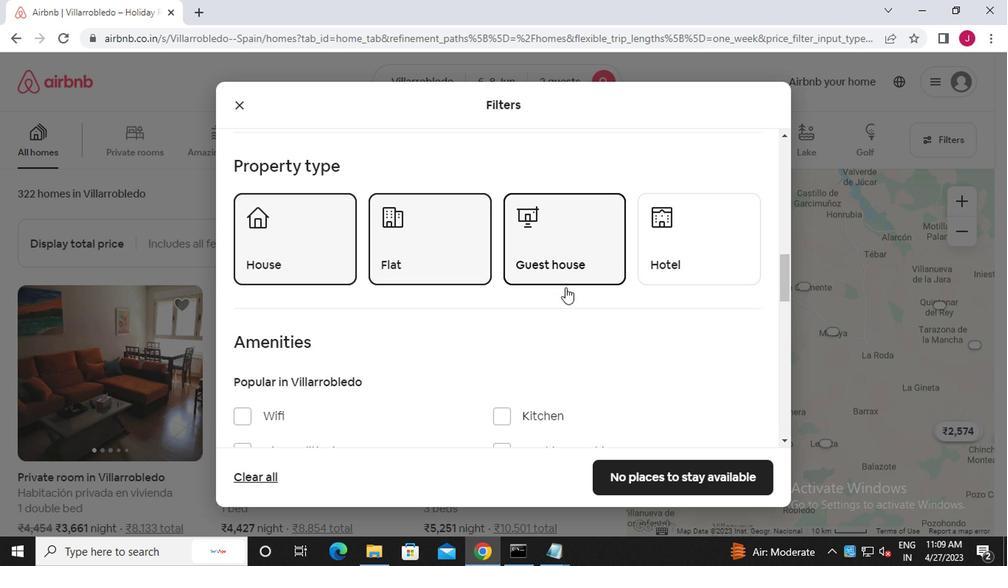 
Action: Mouse scrolled (565, 293) with delta (0, 0)
Screenshot: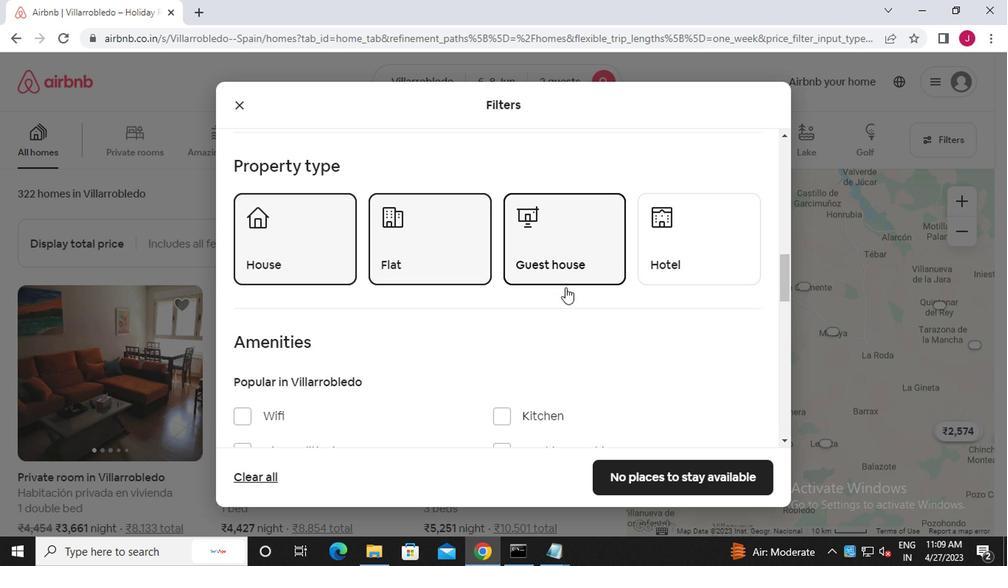 
Action: Mouse moved to (565, 296)
Screenshot: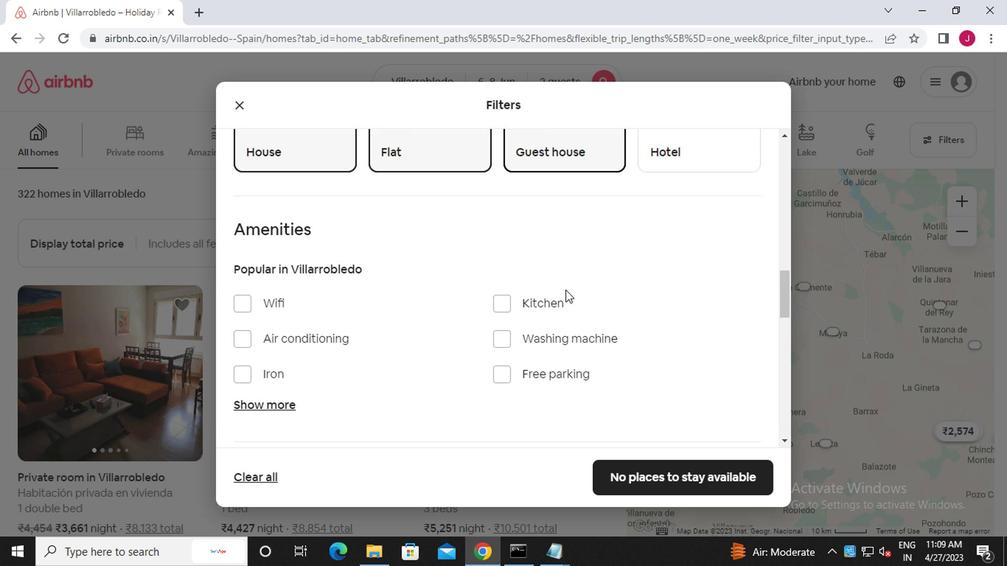 
Action: Mouse scrolled (565, 295) with delta (0, -1)
Screenshot: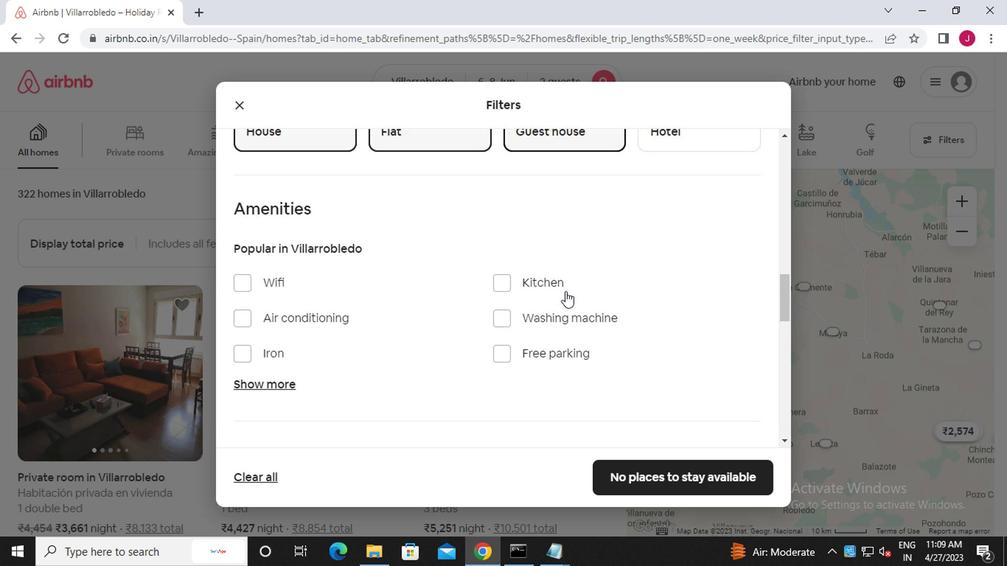 
Action: Mouse moved to (249, 146)
Screenshot: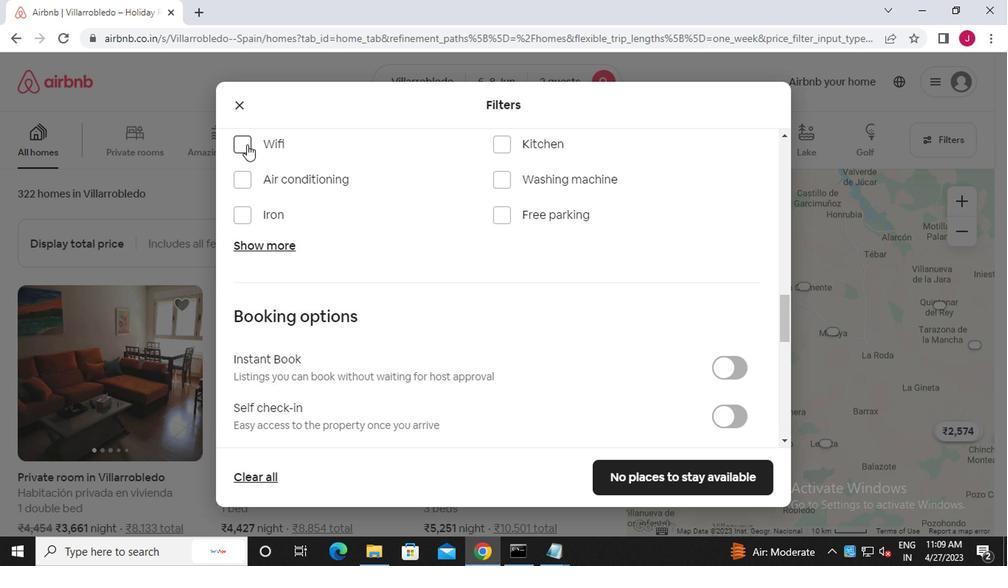 
Action: Mouse pressed left at (249, 146)
Screenshot: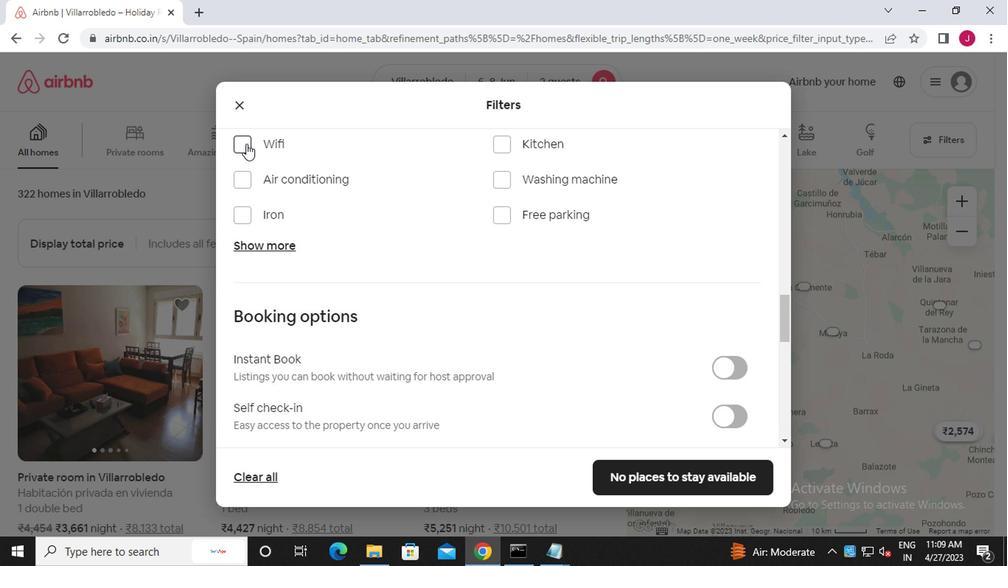 
Action: Mouse moved to (503, 301)
Screenshot: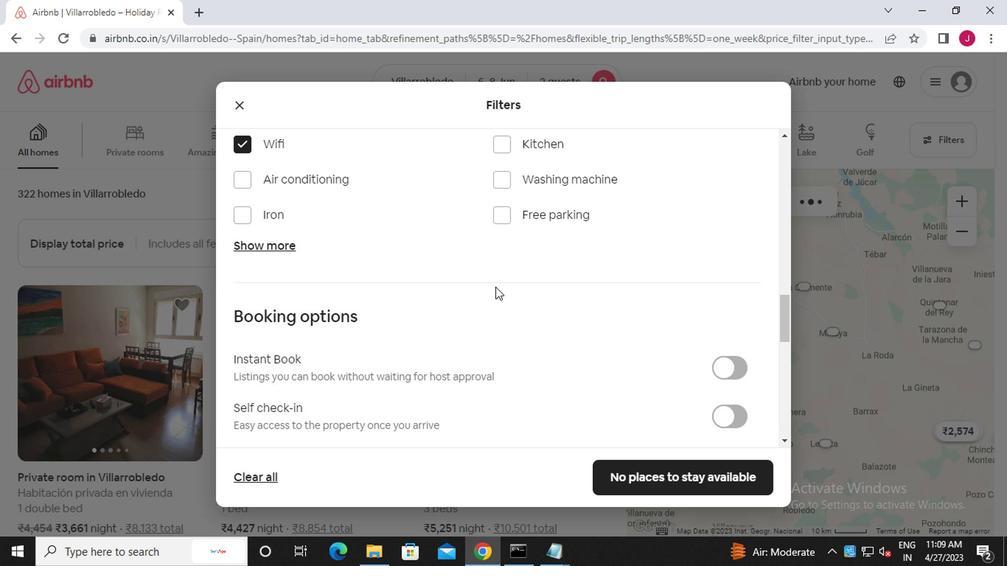 
Action: Mouse scrolled (503, 300) with delta (0, 0)
Screenshot: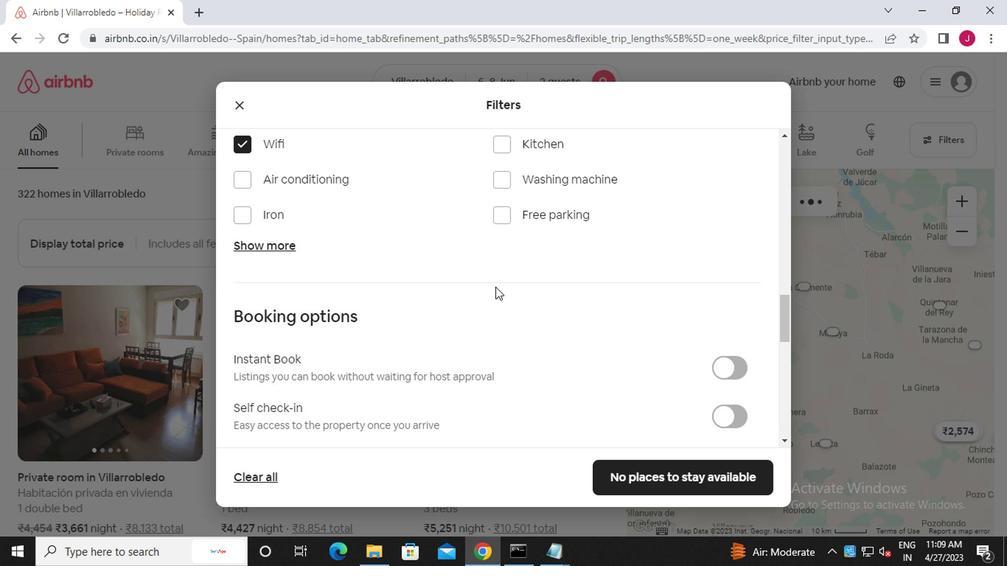
Action: Mouse scrolled (503, 300) with delta (0, 0)
Screenshot: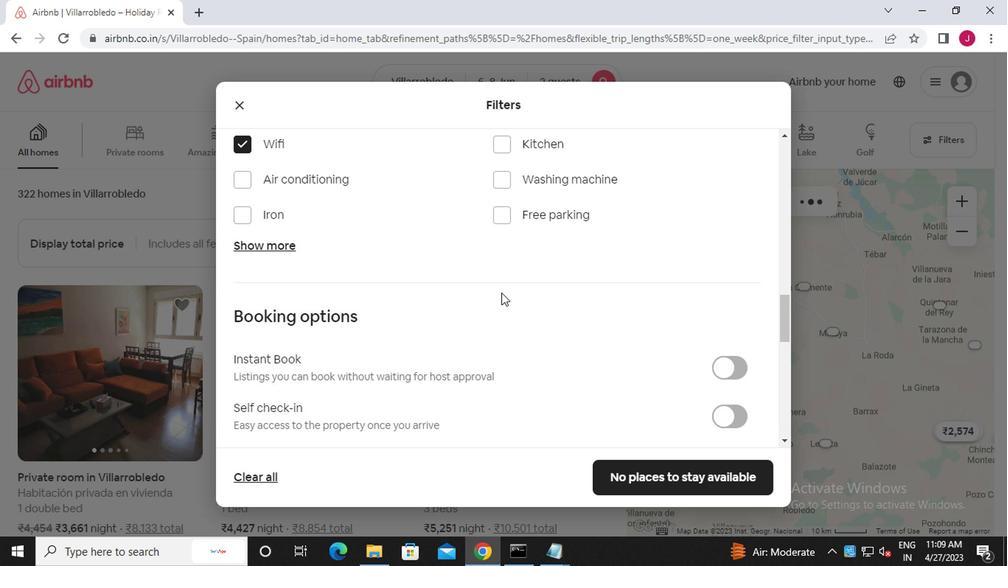 
Action: Mouse scrolled (503, 300) with delta (0, 0)
Screenshot: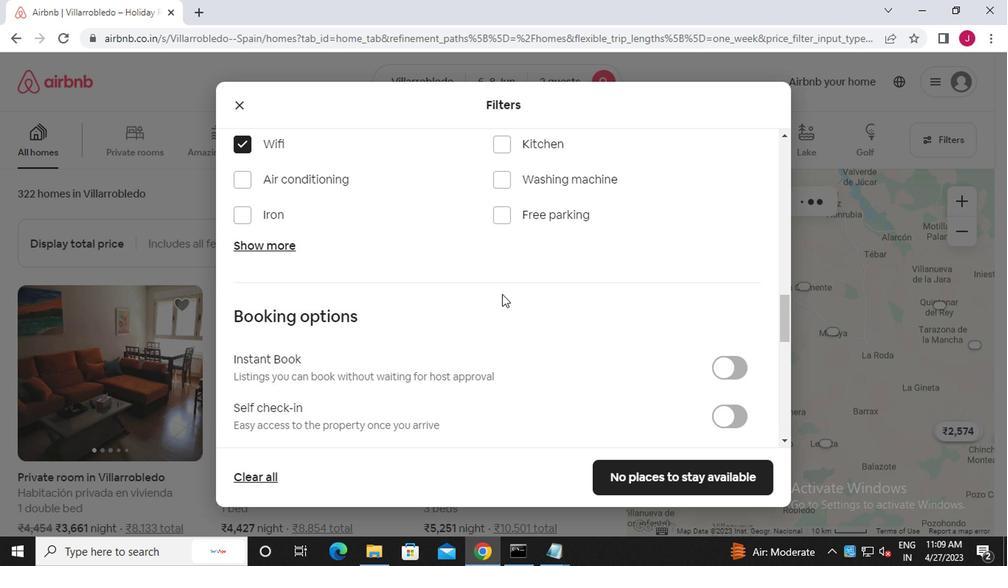 
Action: Mouse scrolled (503, 300) with delta (0, 0)
Screenshot: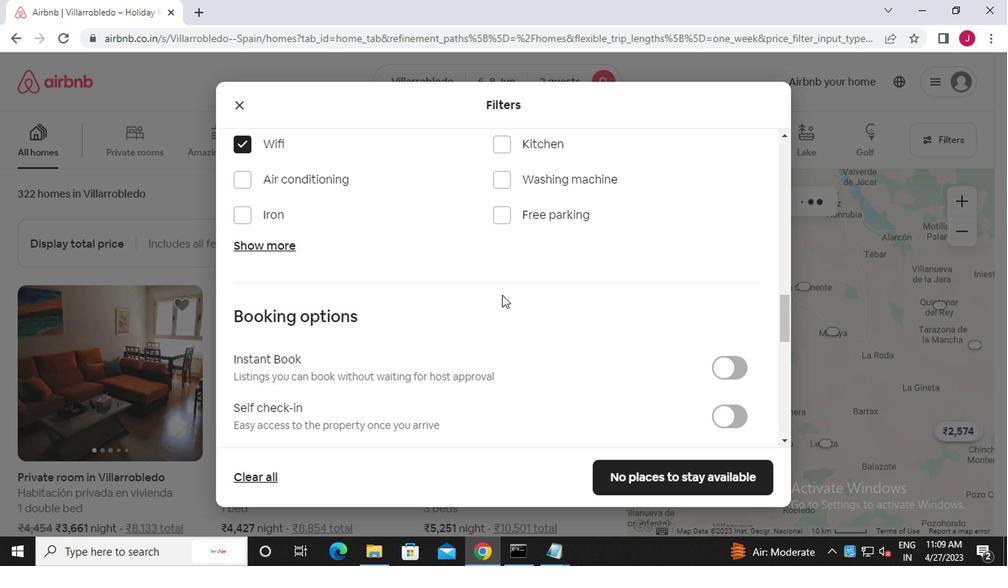 
Action: Mouse moved to (714, 225)
Screenshot: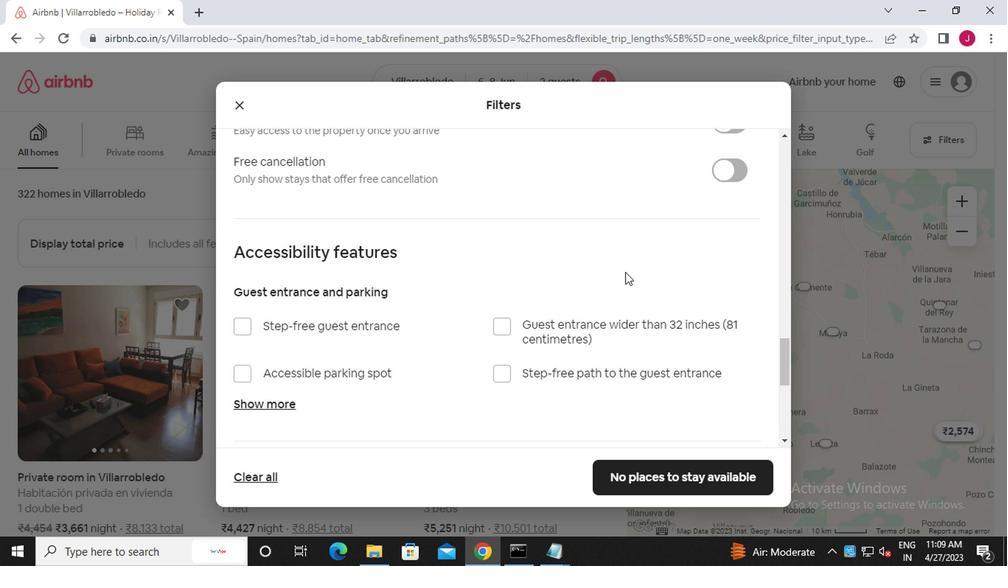 
Action: Mouse scrolled (714, 226) with delta (0, 0)
Screenshot: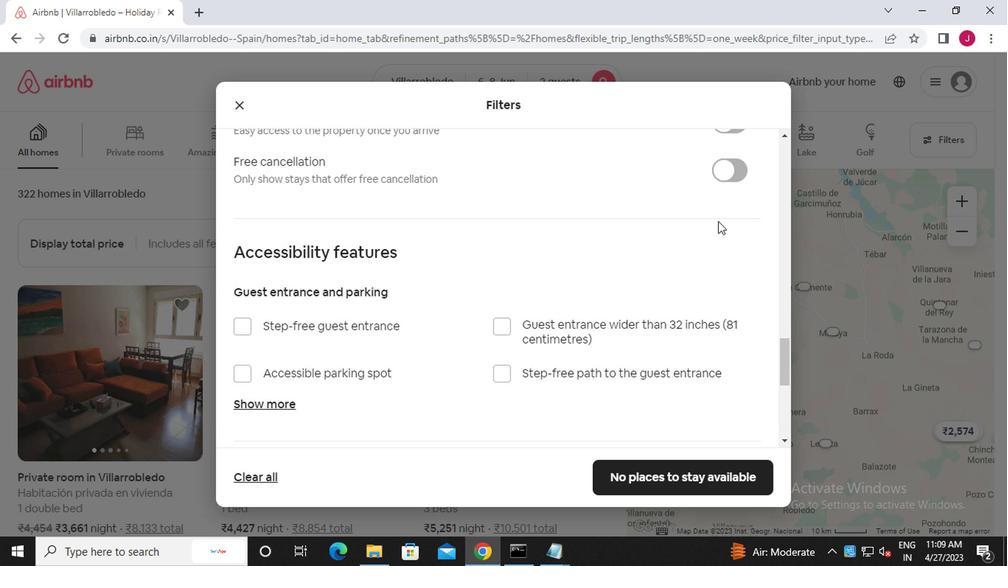 
Action: Mouse moved to (729, 203)
Screenshot: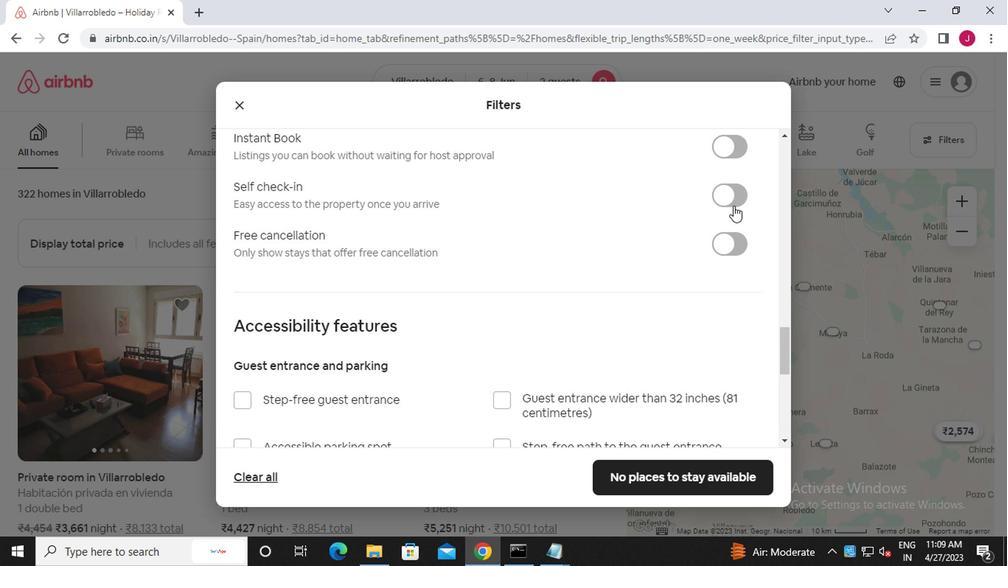 
Action: Mouse pressed left at (729, 203)
Screenshot: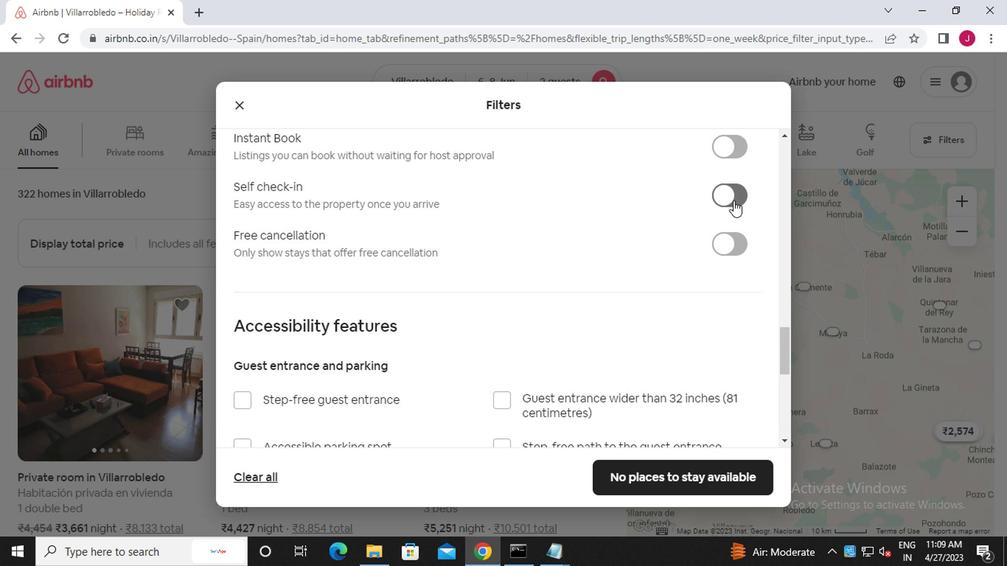 
Action: Mouse moved to (502, 370)
Screenshot: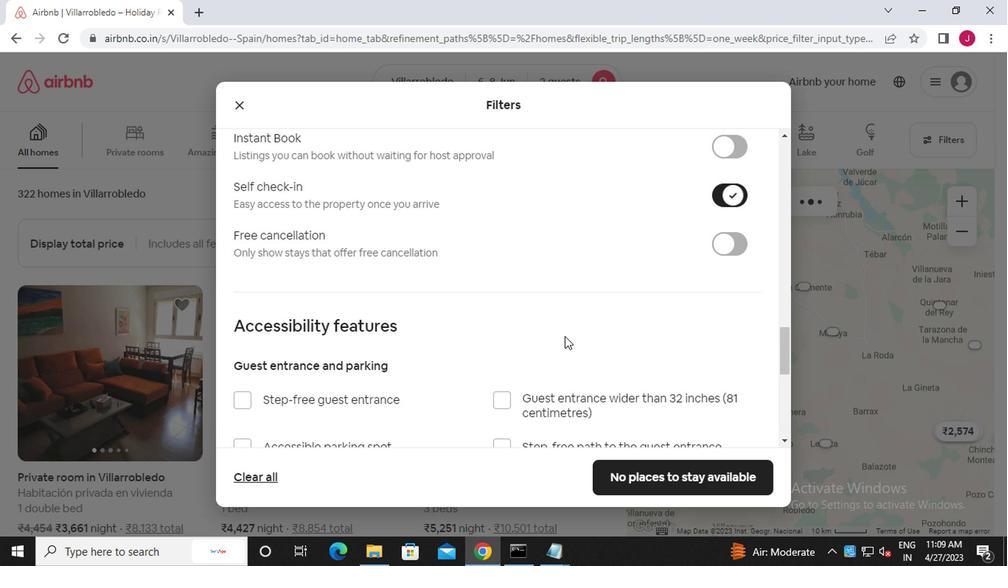 
Action: Mouse scrolled (502, 369) with delta (0, -1)
Screenshot: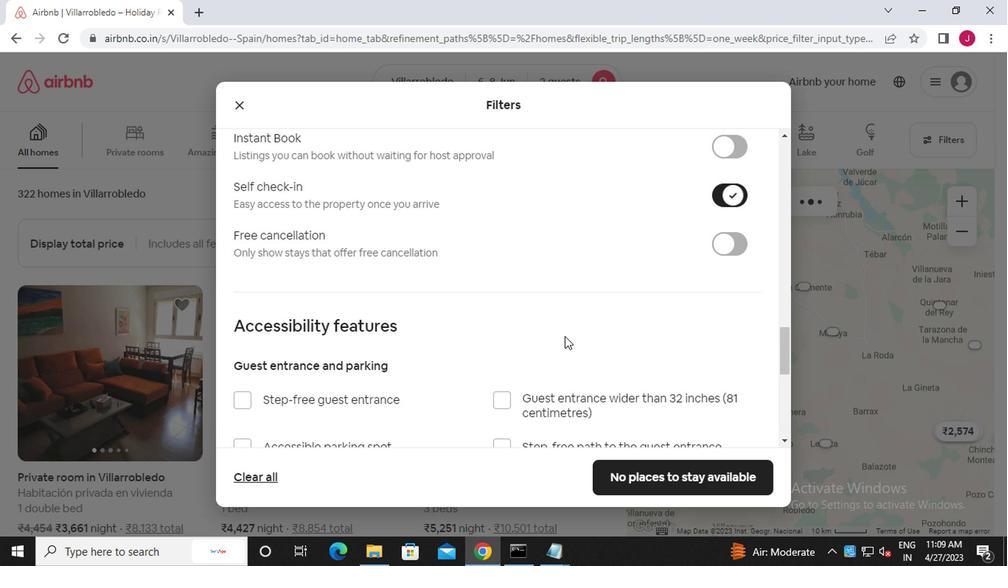 
Action: Mouse moved to (499, 373)
Screenshot: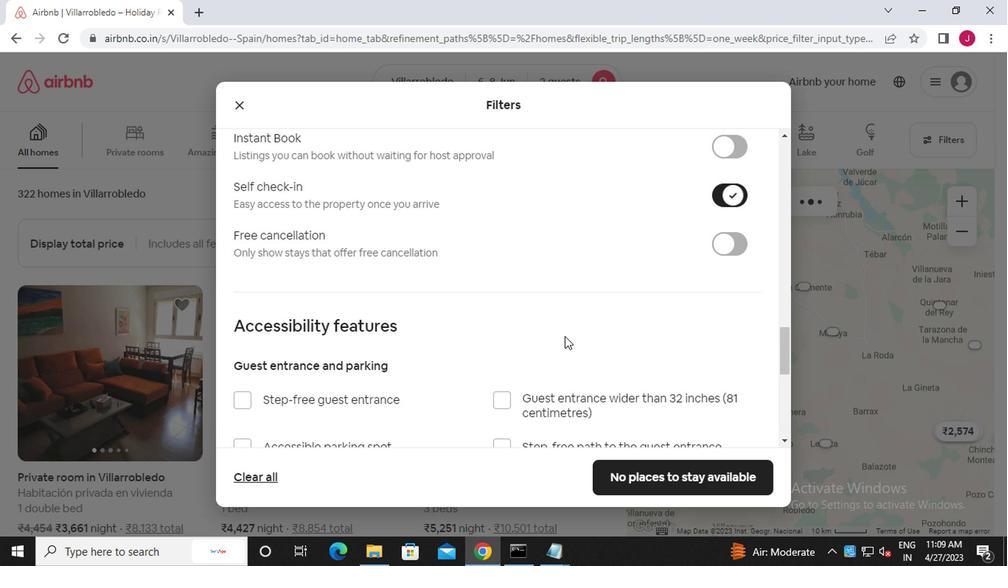
Action: Mouse scrolled (499, 373) with delta (0, 0)
Screenshot: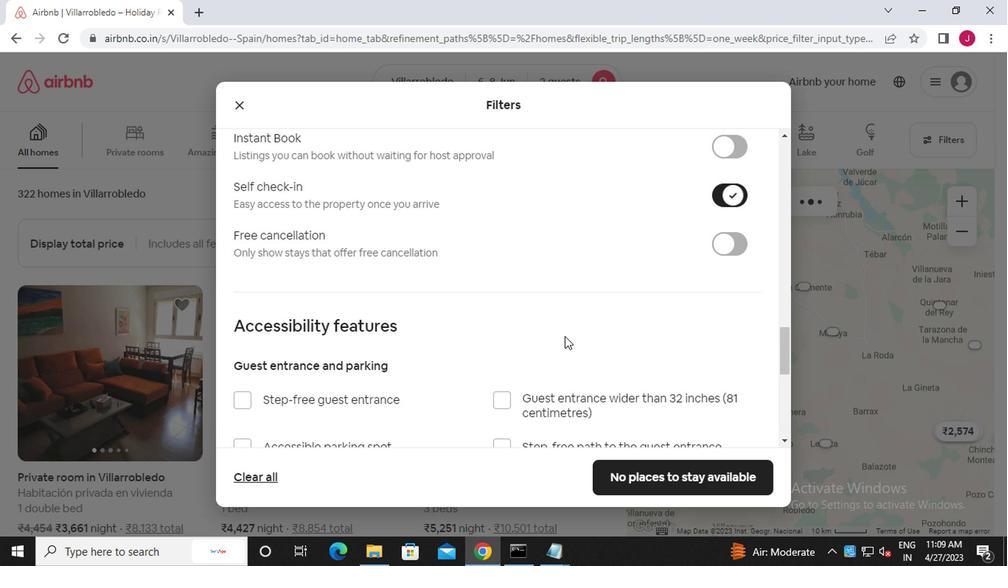 
Action: Mouse moved to (498, 373)
Screenshot: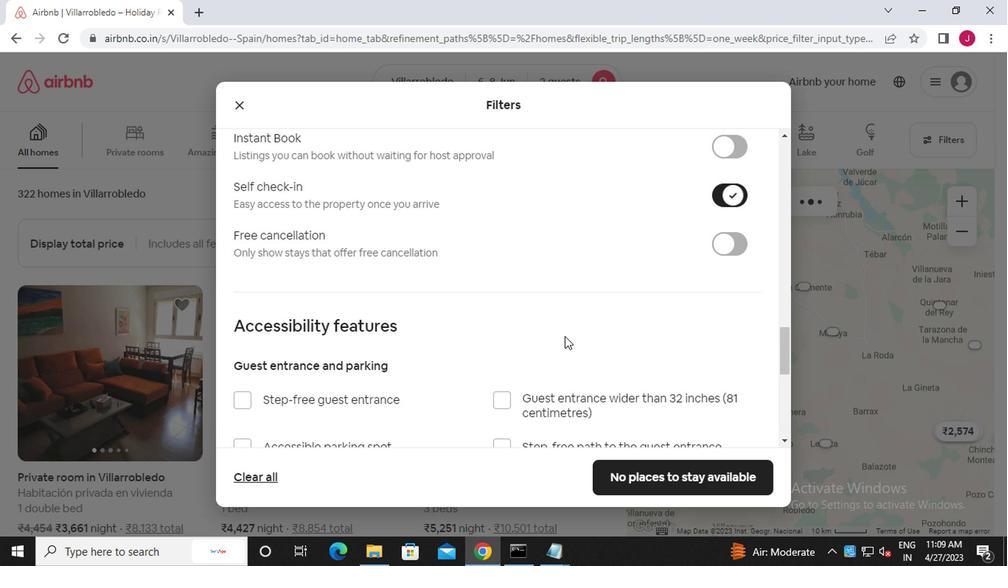 
Action: Mouse scrolled (498, 373) with delta (0, 0)
Screenshot: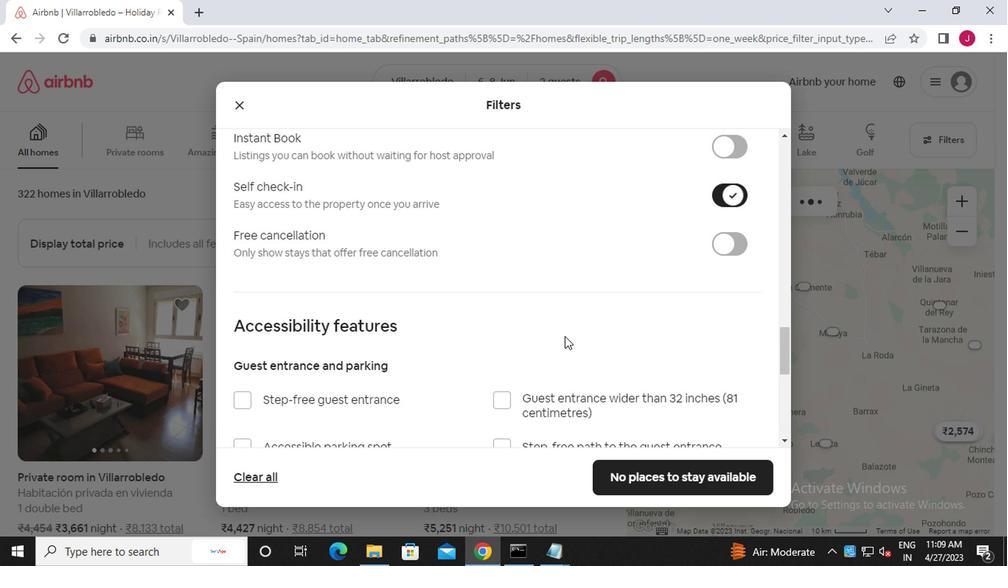
Action: Mouse moved to (498, 374)
Screenshot: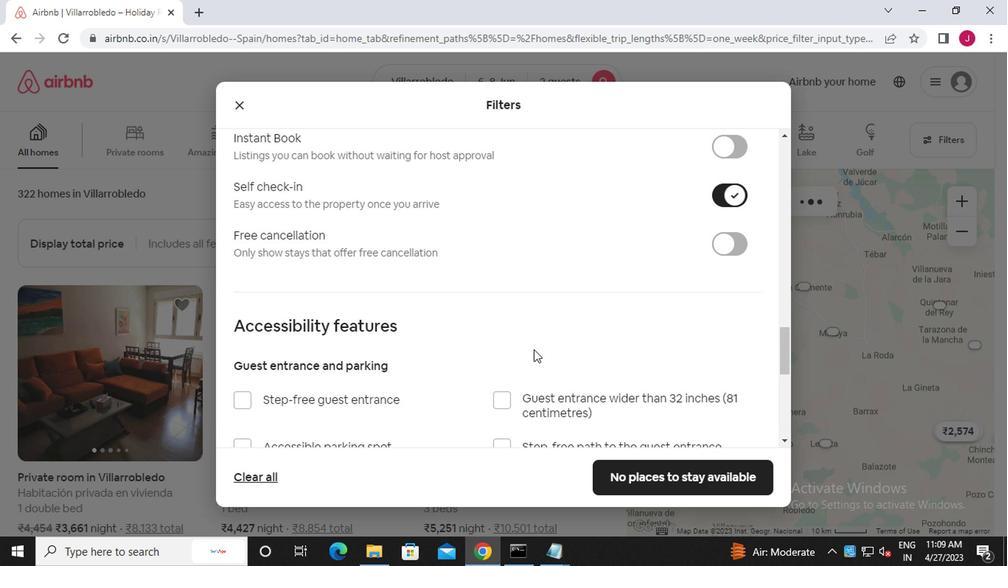 
Action: Mouse scrolled (498, 373) with delta (0, -1)
Screenshot: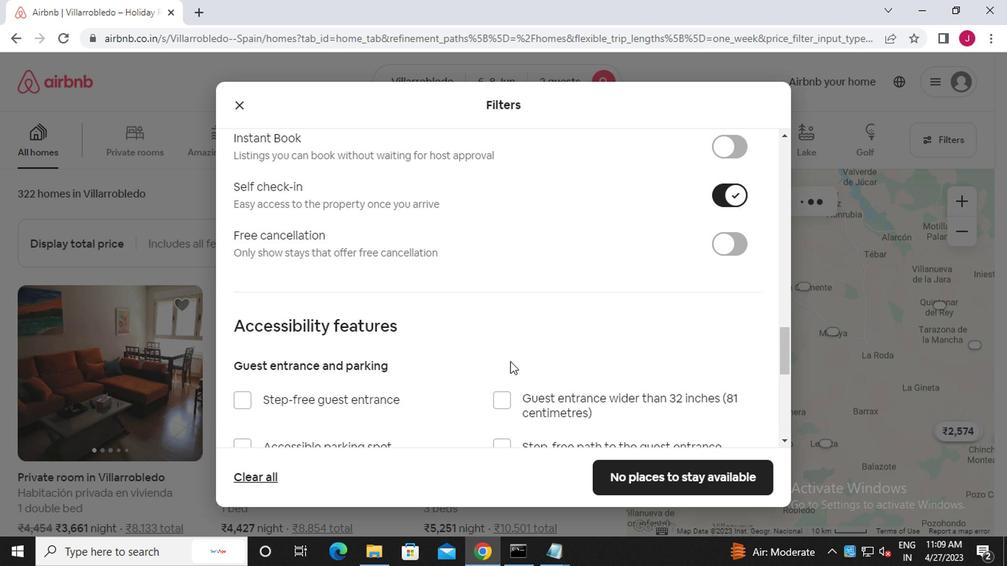 
Action: Mouse scrolled (498, 373) with delta (0, -1)
Screenshot: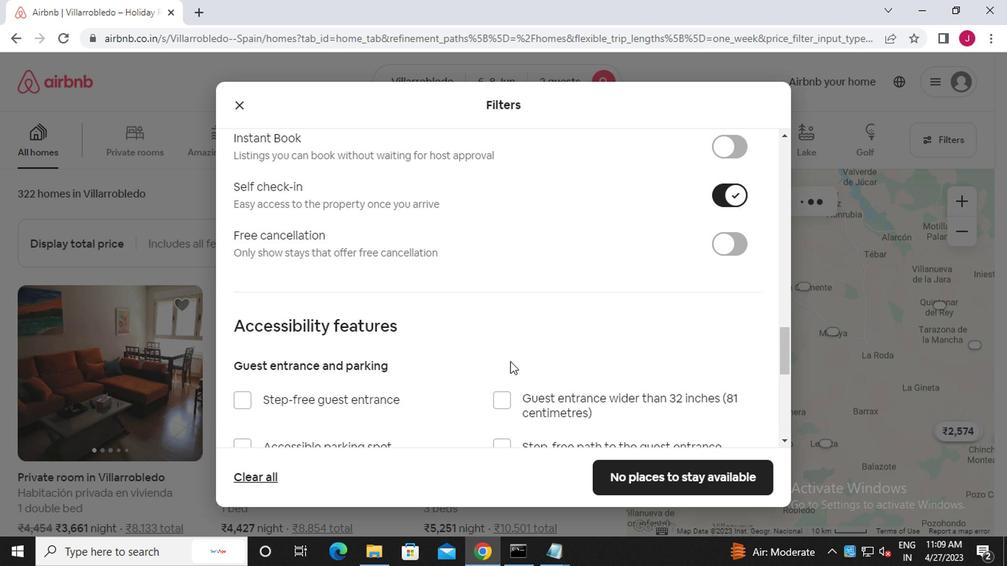
Action: Mouse scrolled (498, 373) with delta (0, -1)
Screenshot: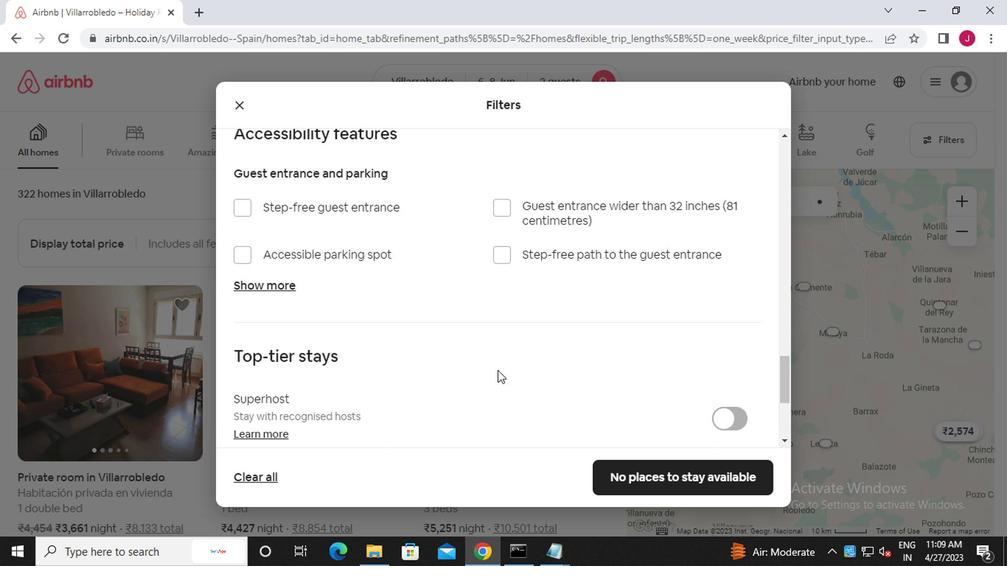 
Action: Mouse scrolled (498, 373) with delta (0, -1)
Screenshot: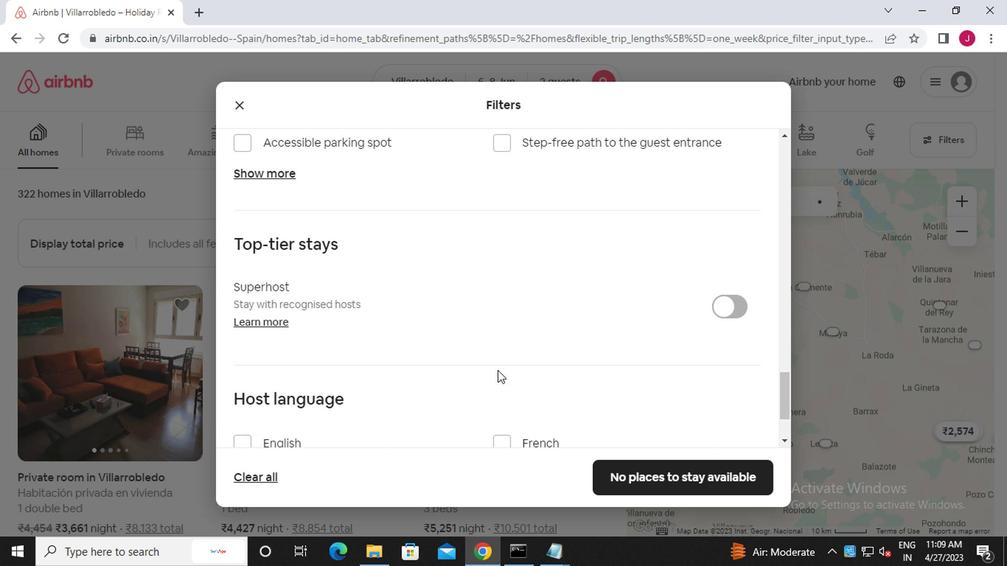 
Action: Mouse scrolled (498, 373) with delta (0, -1)
Screenshot: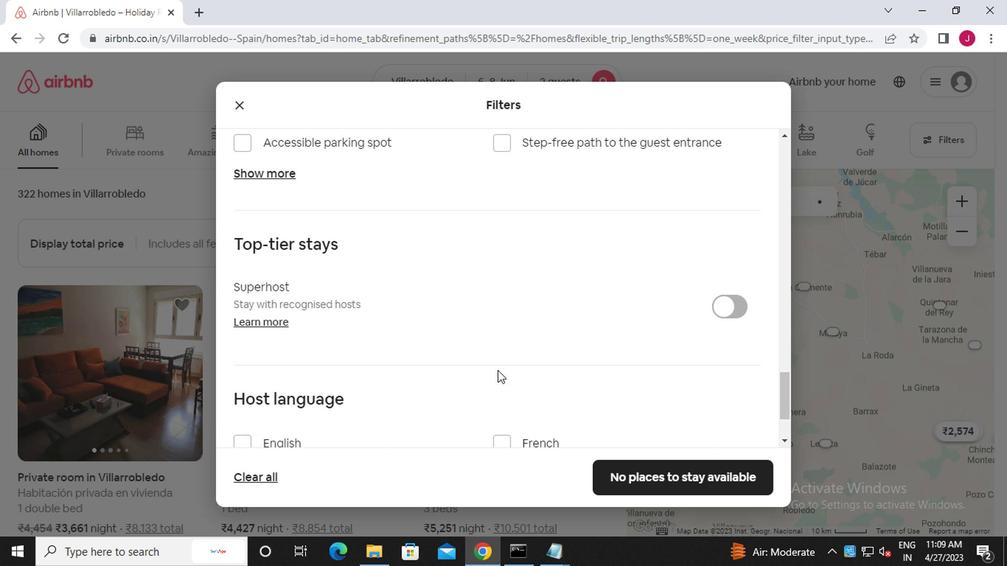 
Action: Mouse scrolled (498, 373) with delta (0, -1)
Screenshot: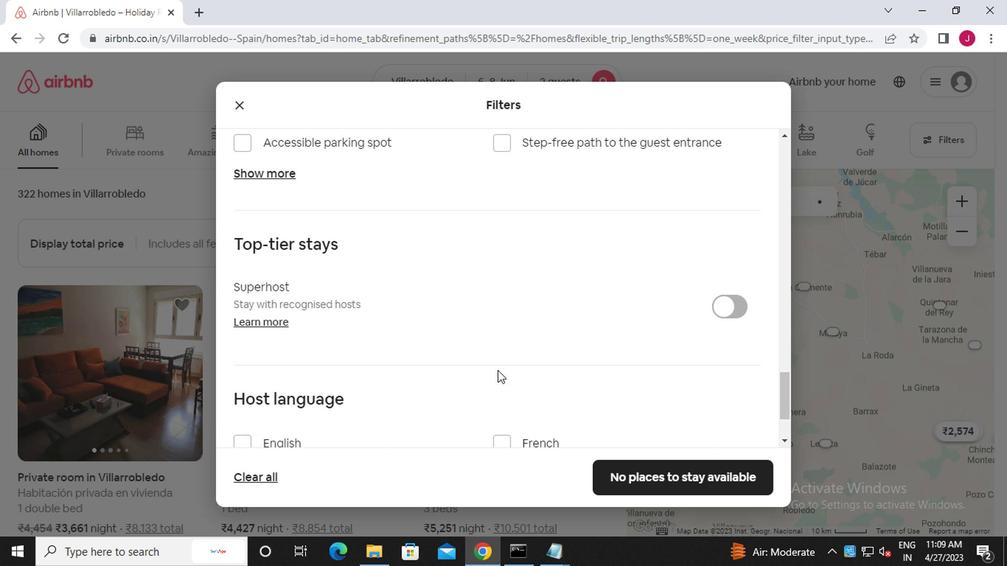 
Action: Mouse scrolled (498, 373) with delta (0, -1)
Screenshot: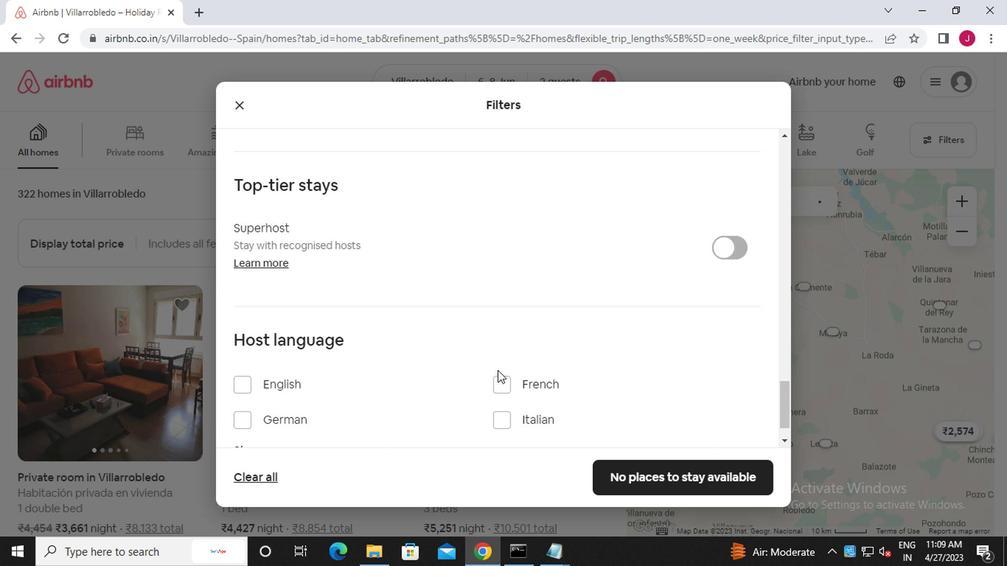 
Action: Mouse scrolled (498, 373) with delta (0, -1)
Screenshot: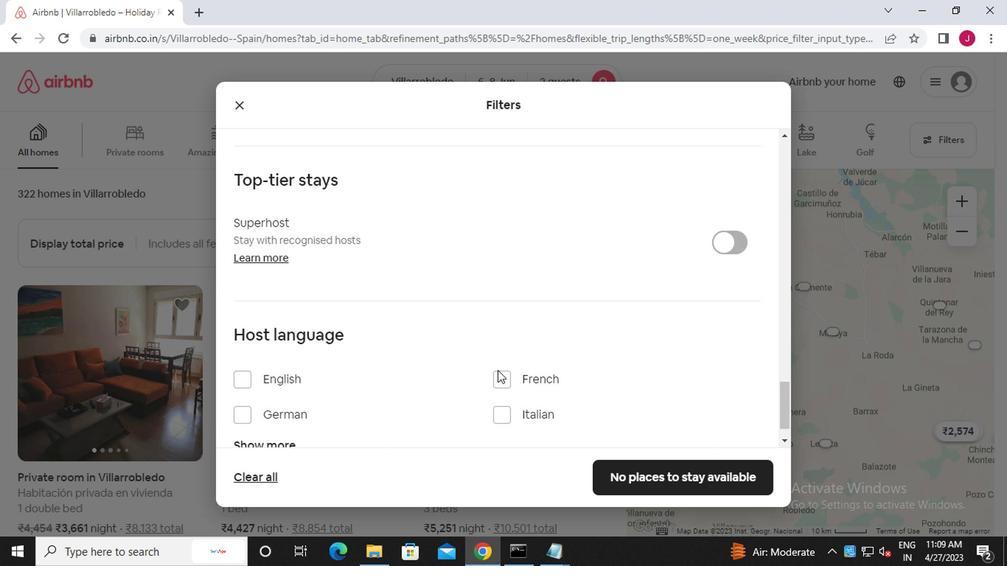 
Action: Mouse moved to (248, 348)
Screenshot: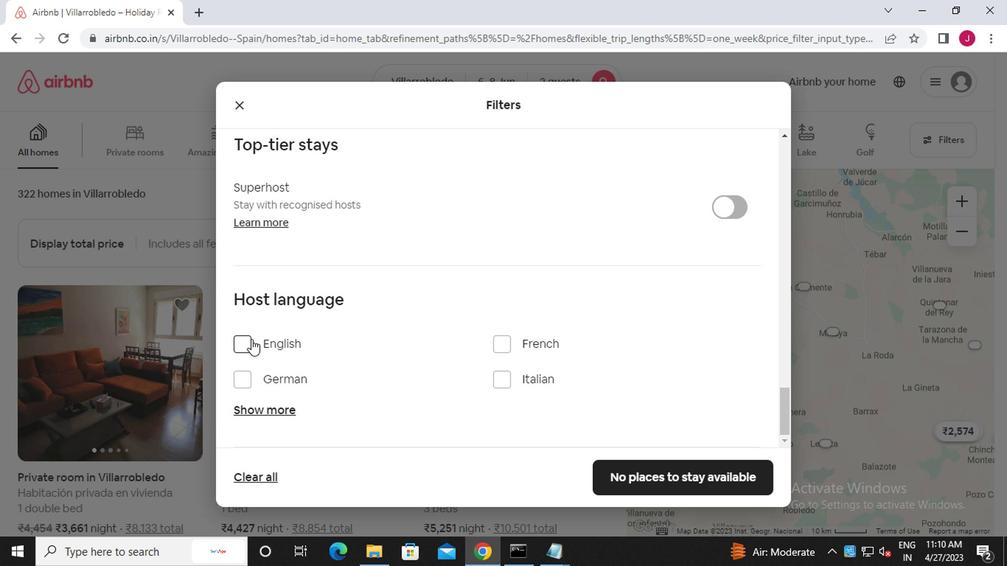 
Action: Mouse pressed left at (248, 348)
Screenshot: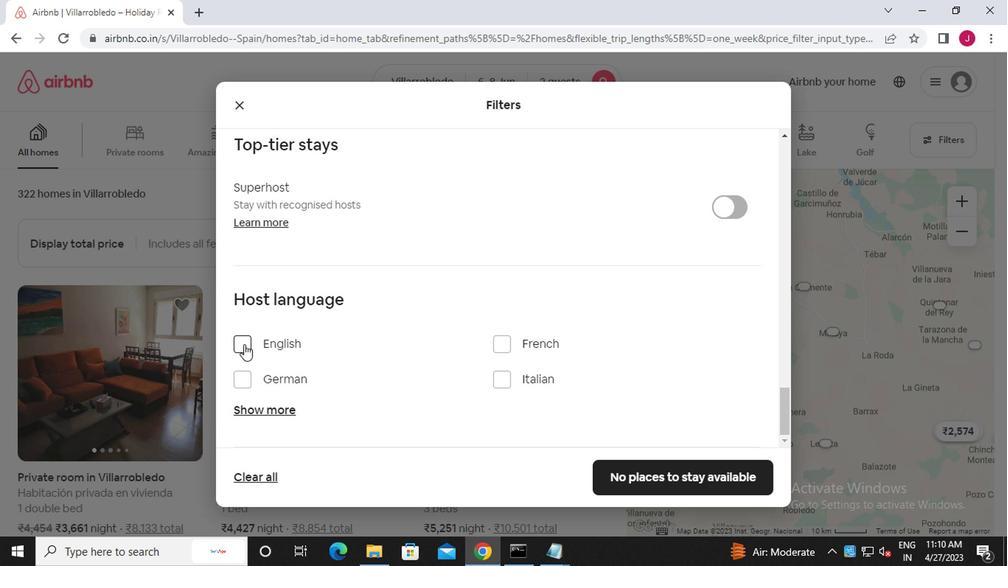 
Action: Mouse moved to (722, 483)
Screenshot: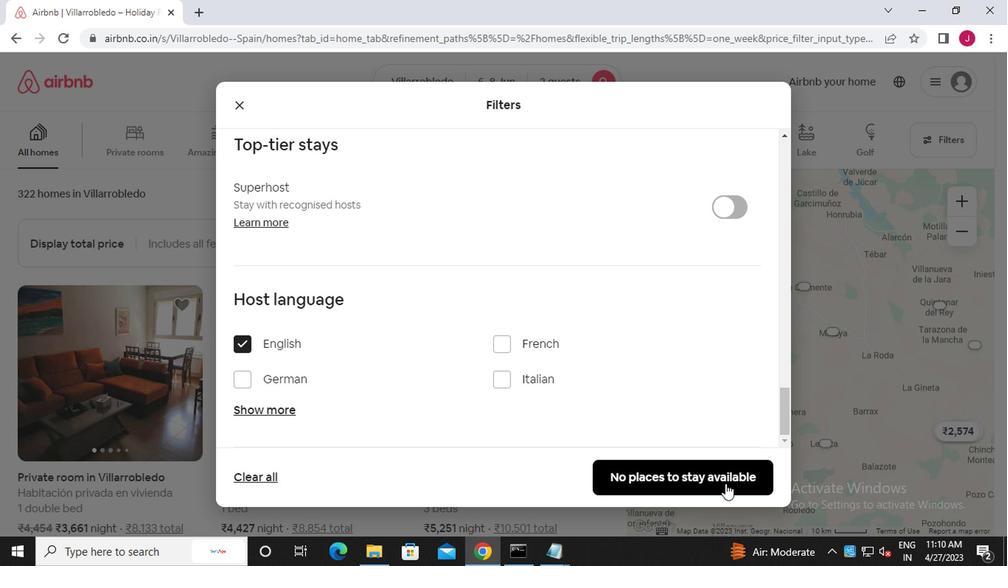 
Action: Mouse pressed left at (722, 483)
Screenshot: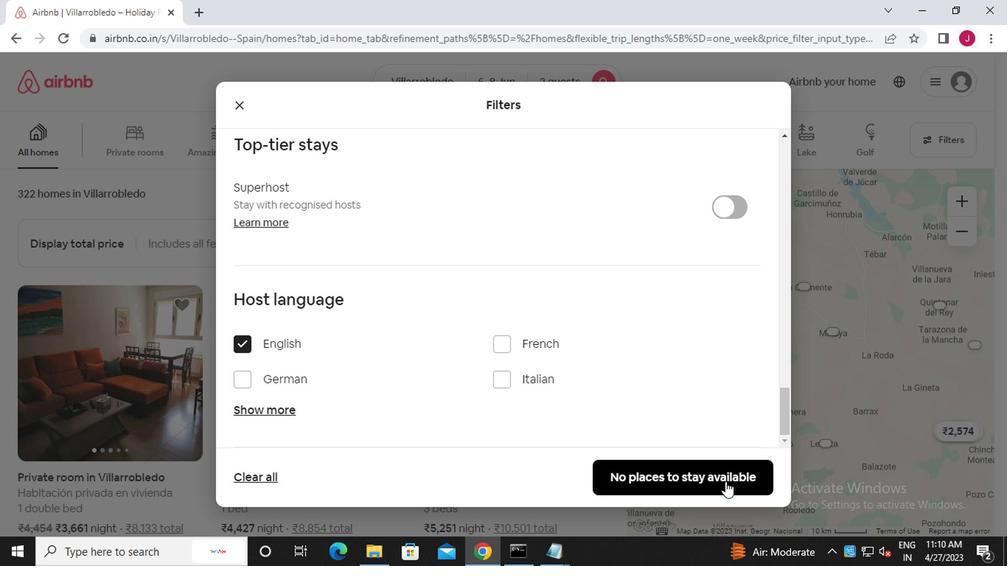 
